 Task: In the  document Resiliencemeet.odt change page color to  'Olive Green'. Insert watermark  'Confidential ' Apply Font Style in watermark Nunito
Action: Mouse moved to (305, 396)
Screenshot: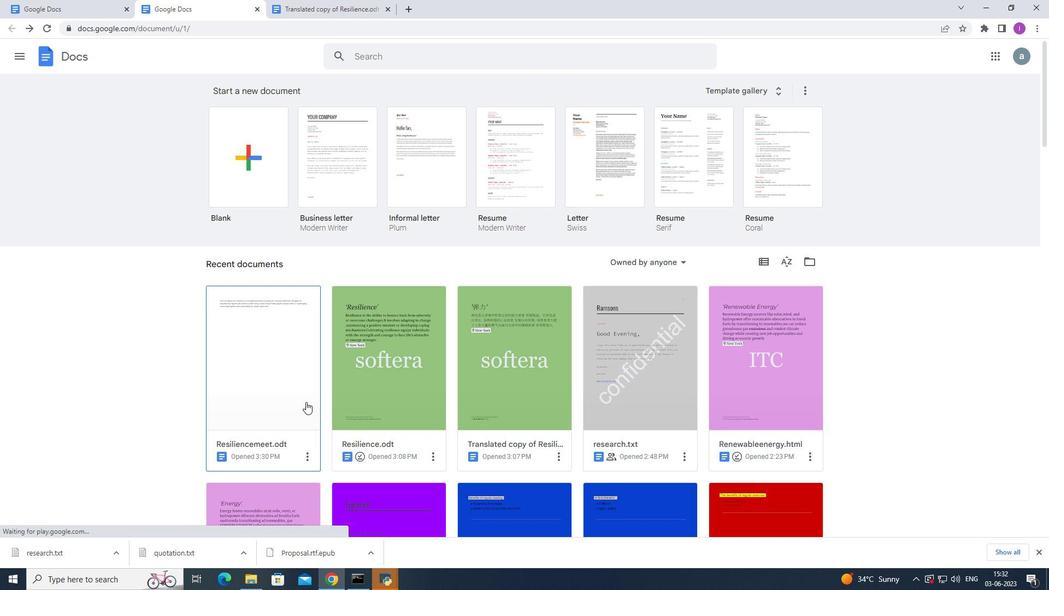 
Action: Mouse pressed left at (305, 396)
Screenshot: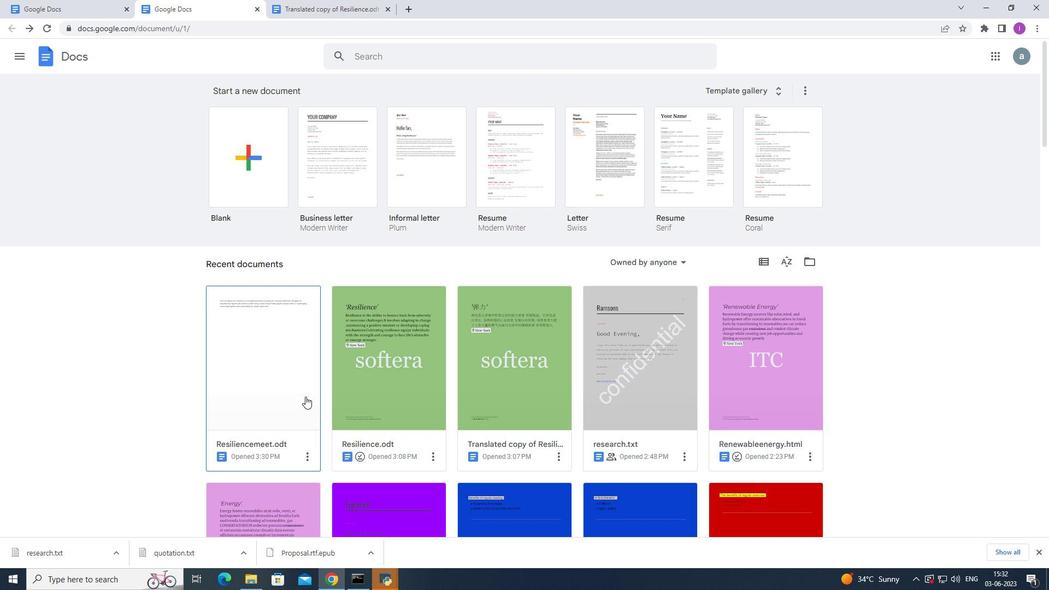
Action: Mouse moved to (267, 151)
Screenshot: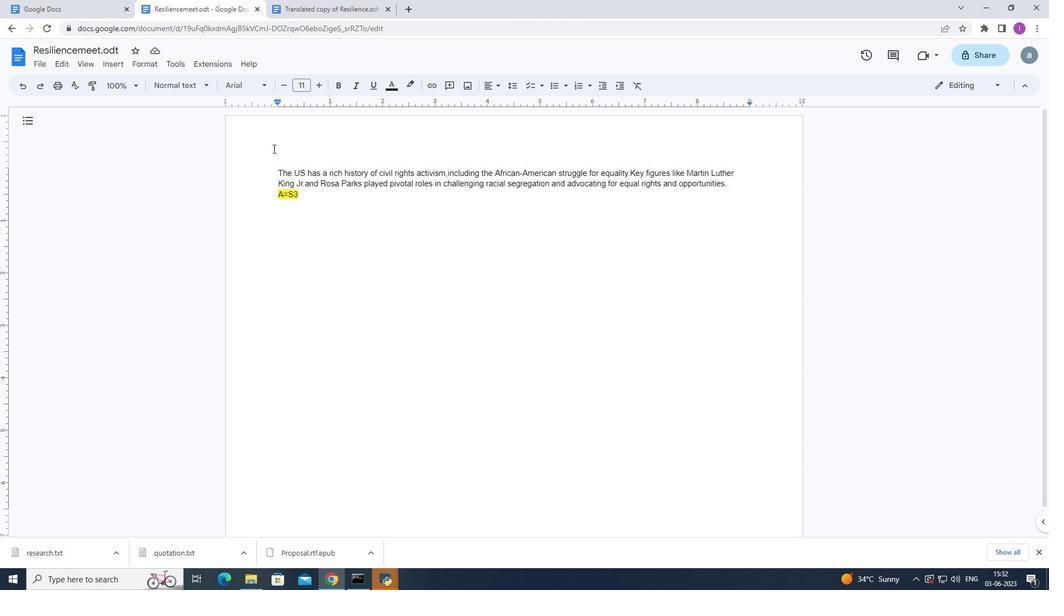 
Action: Mouse pressed left at (267, 151)
Screenshot: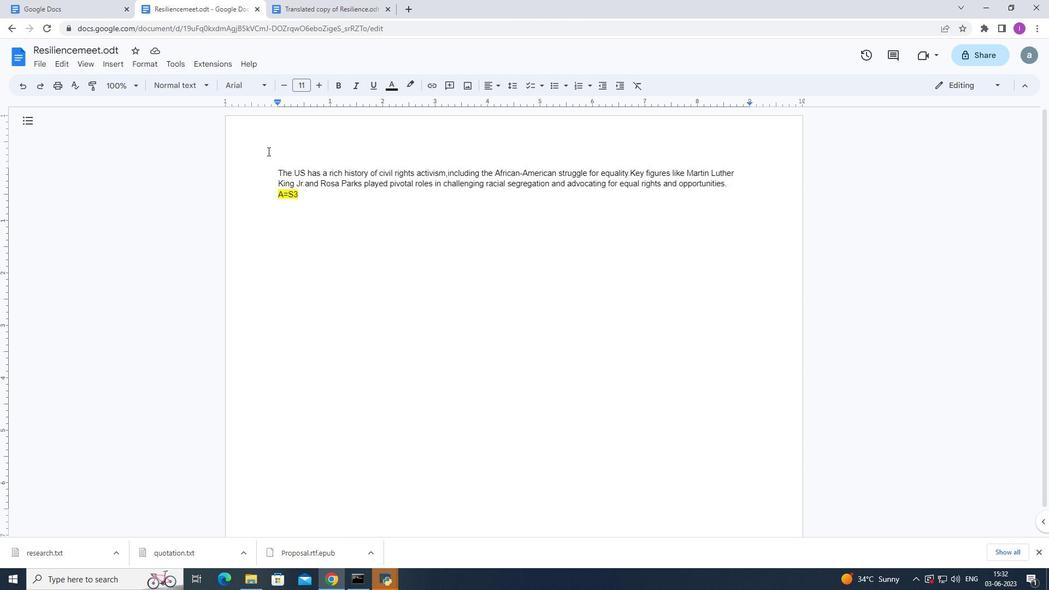 
Action: Mouse moved to (37, 60)
Screenshot: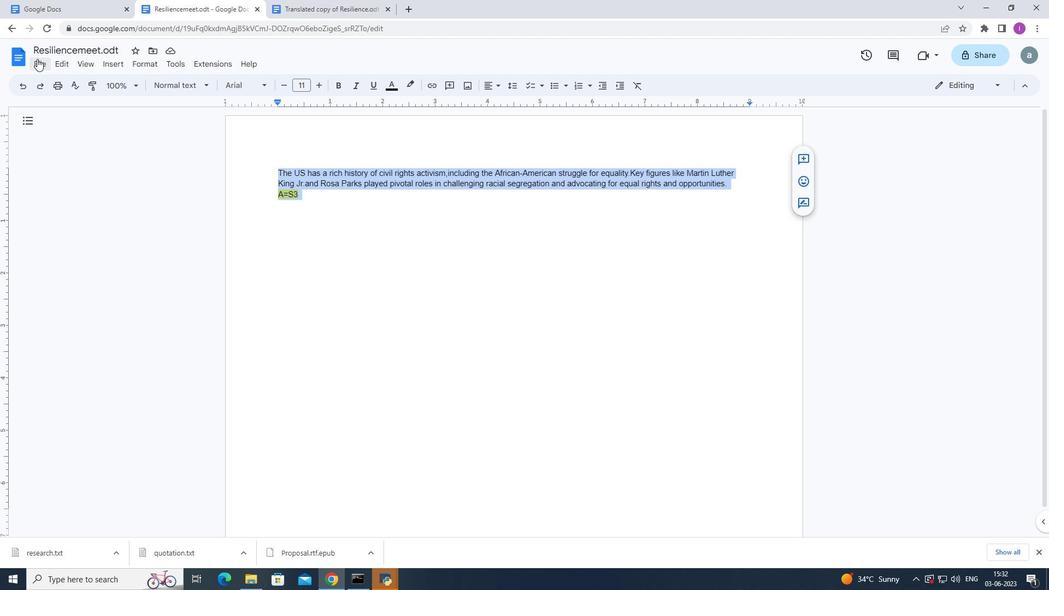 
Action: Mouse pressed left at (37, 60)
Screenshot: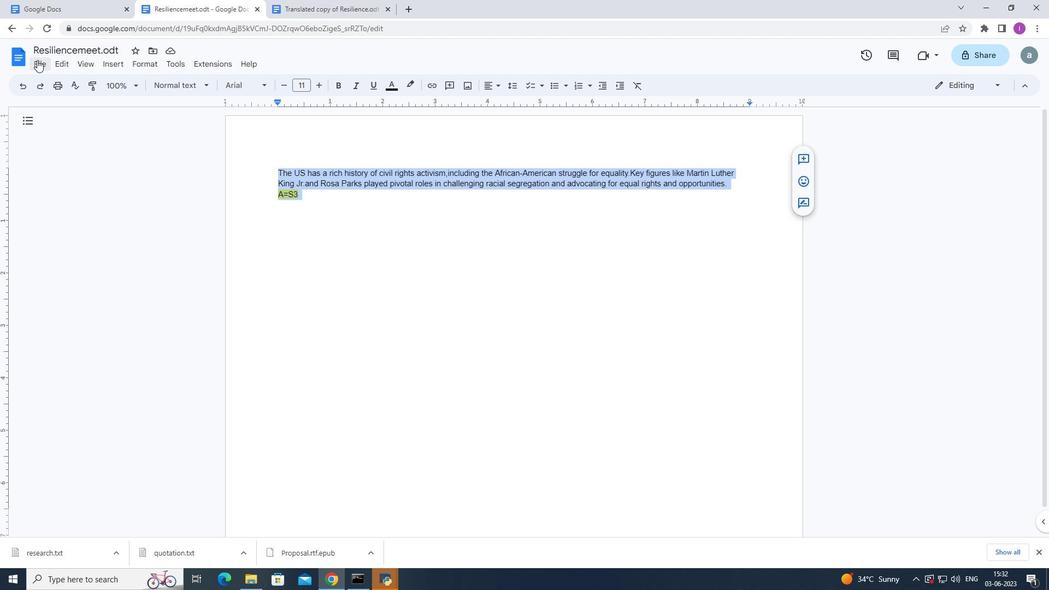 
Action: Mouse moved to (87, 365)
Screenshot: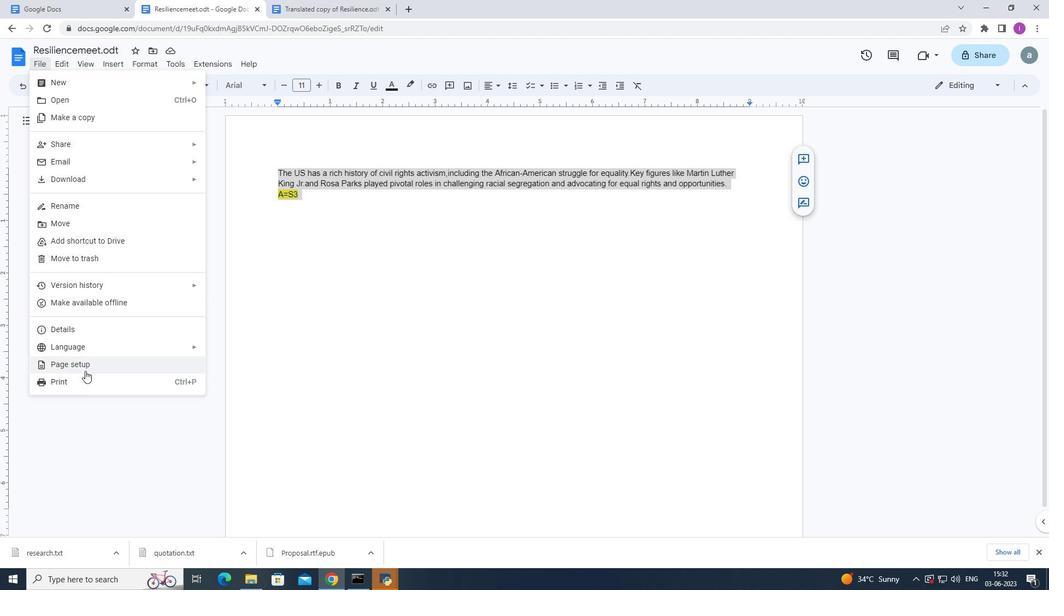 
Action: Mouse pressed left at (87, 365)
Screenshot: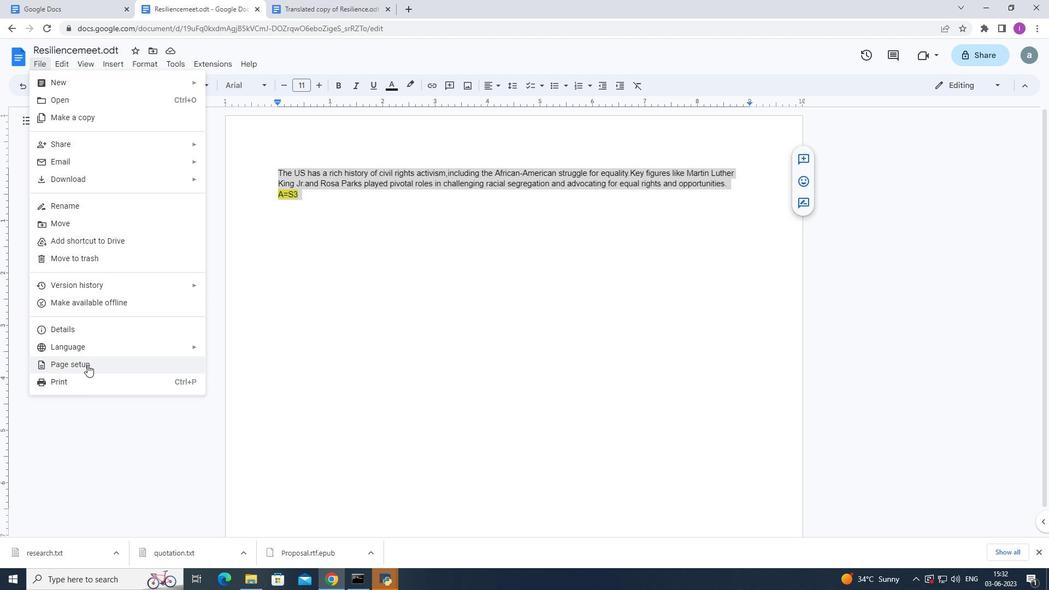 
Action: Mouse moved to (366, 384)
Screenshot: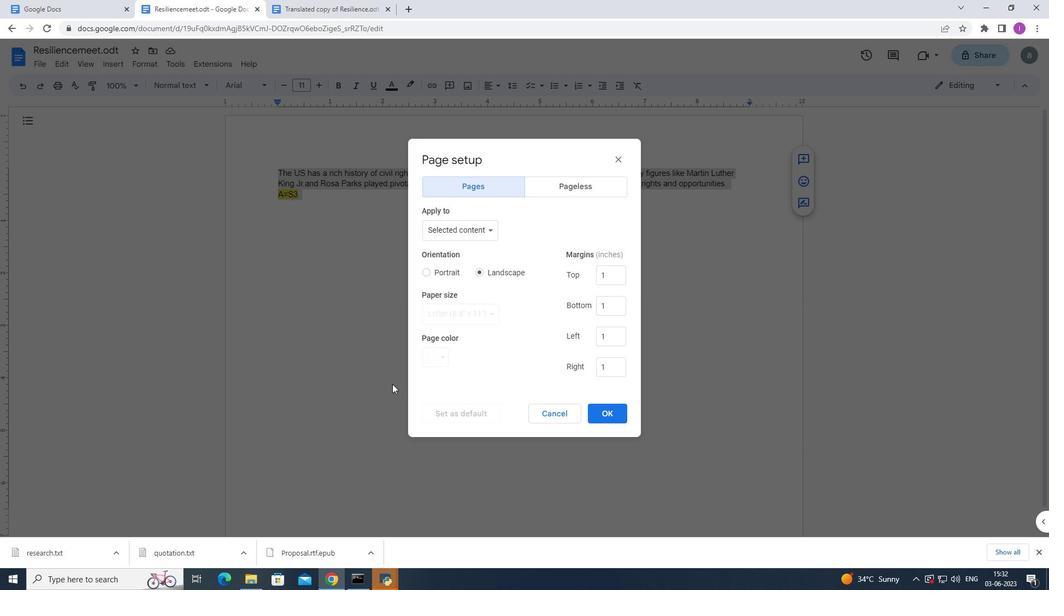 
Action: Mouse pressed left at (366, 384)
Screenshot: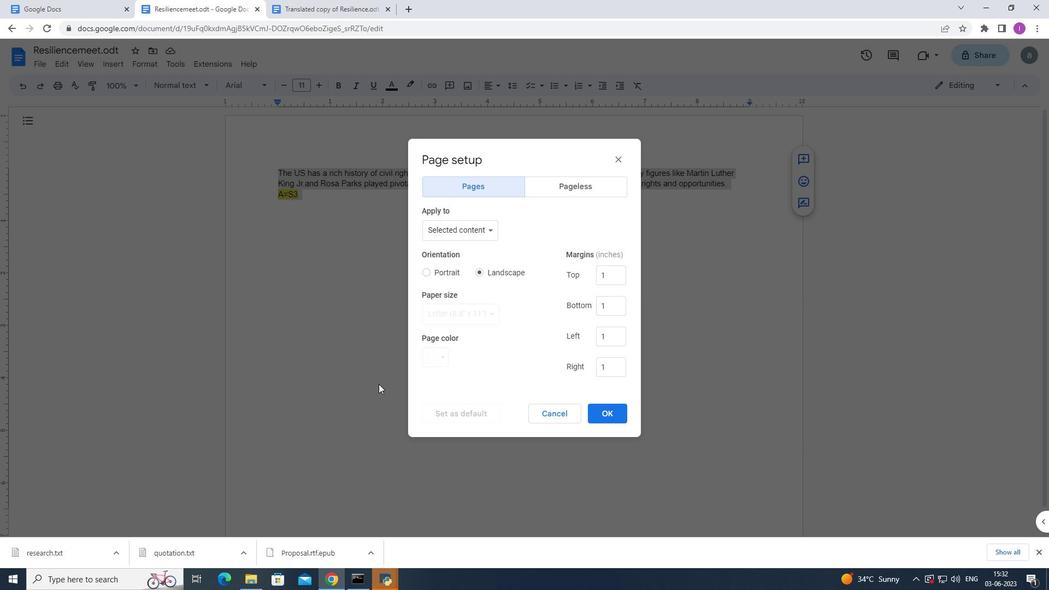 
Action: Mouse moved to (616, 159)
Screenshot: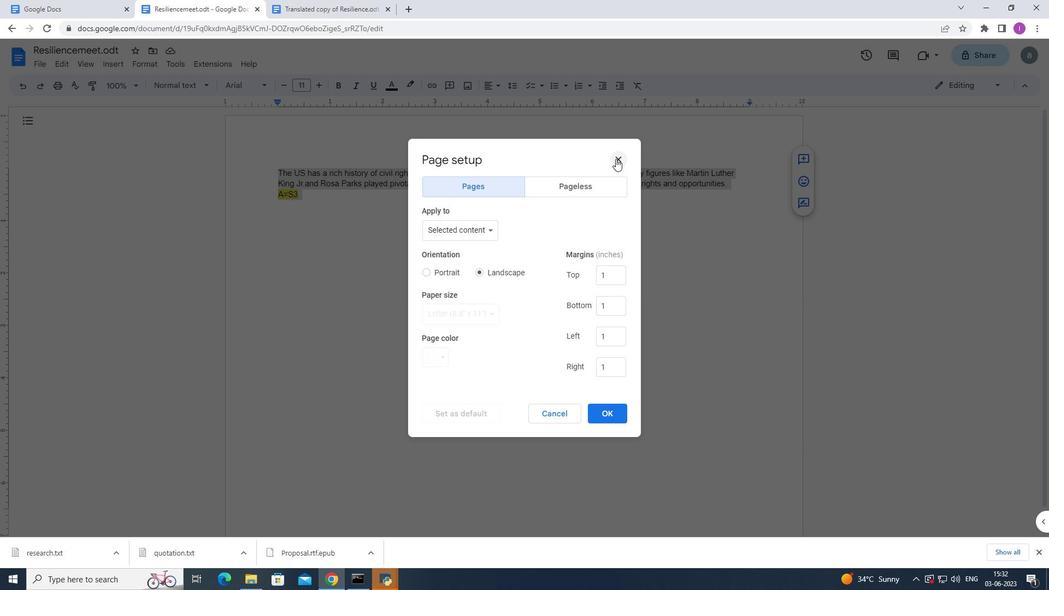 
Action: Mouse pressed left at (616, 159)
Screenshot: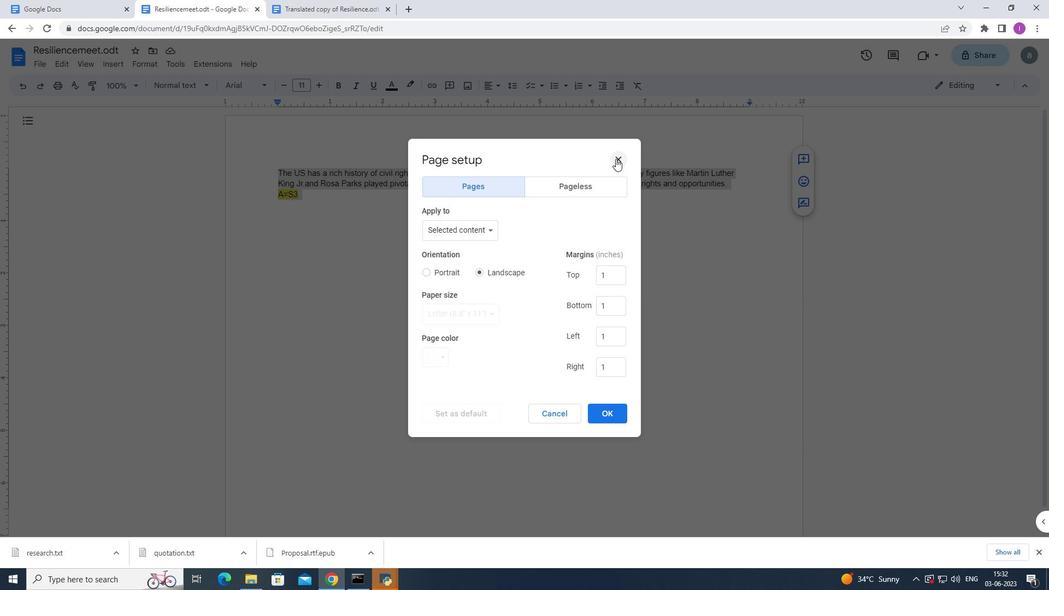 
Action: Mouse moved to (389, 277)
Screenshot: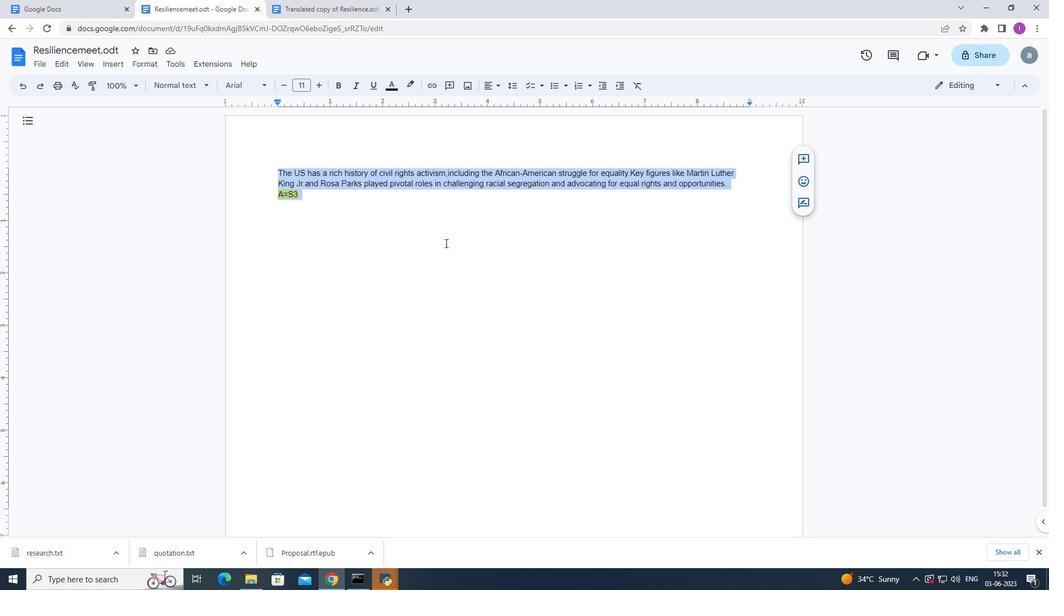 
Action: Mouse pressed left at (389, 277)
Screenshot: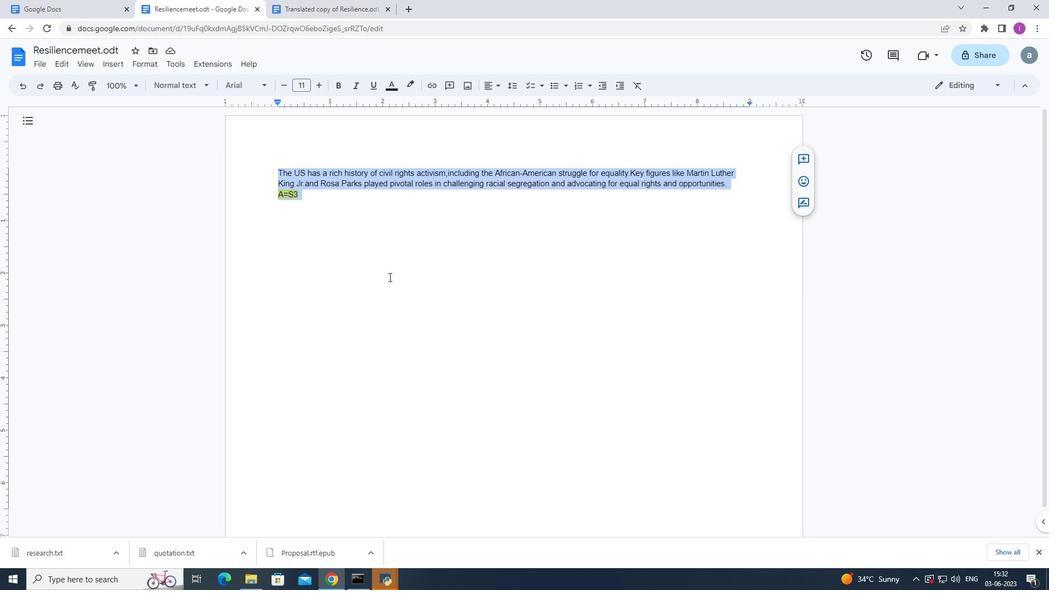 
Action: Mouse moved to (38, 63)
Screenshot: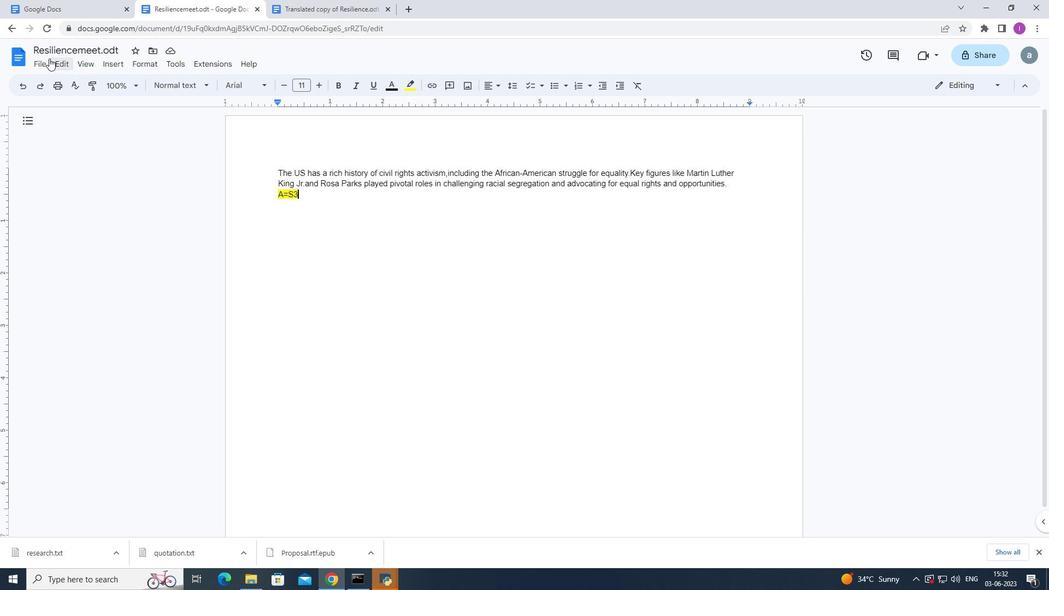 
Action: Mouse pressed left at (38, 63)
Screenshot: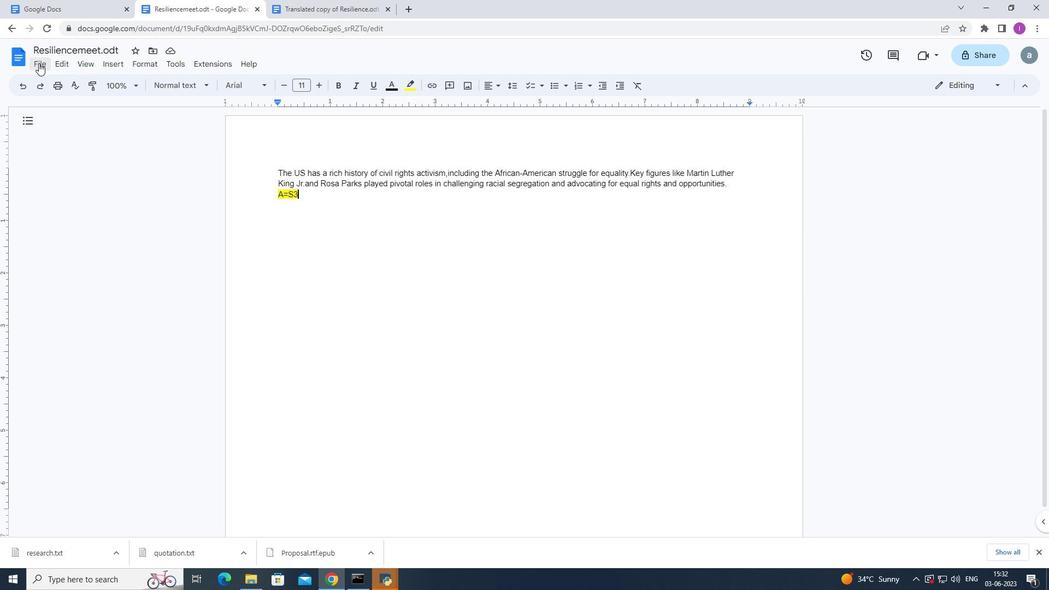 
Action: Mouse moved to (64, 366)
Screenshot: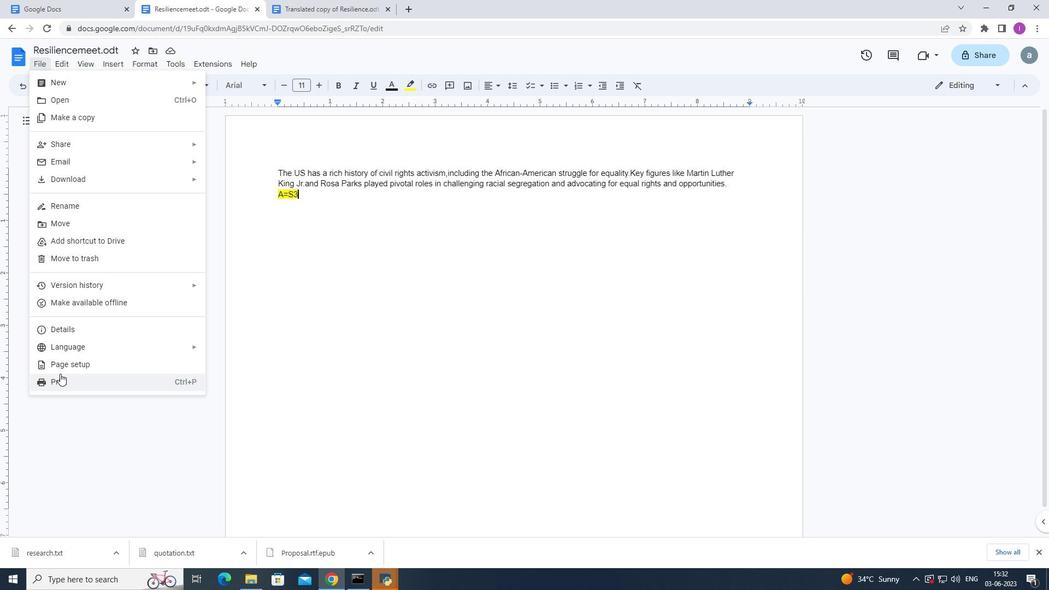 
Action: Mouse pressed left at (64, 366)
Screenshot: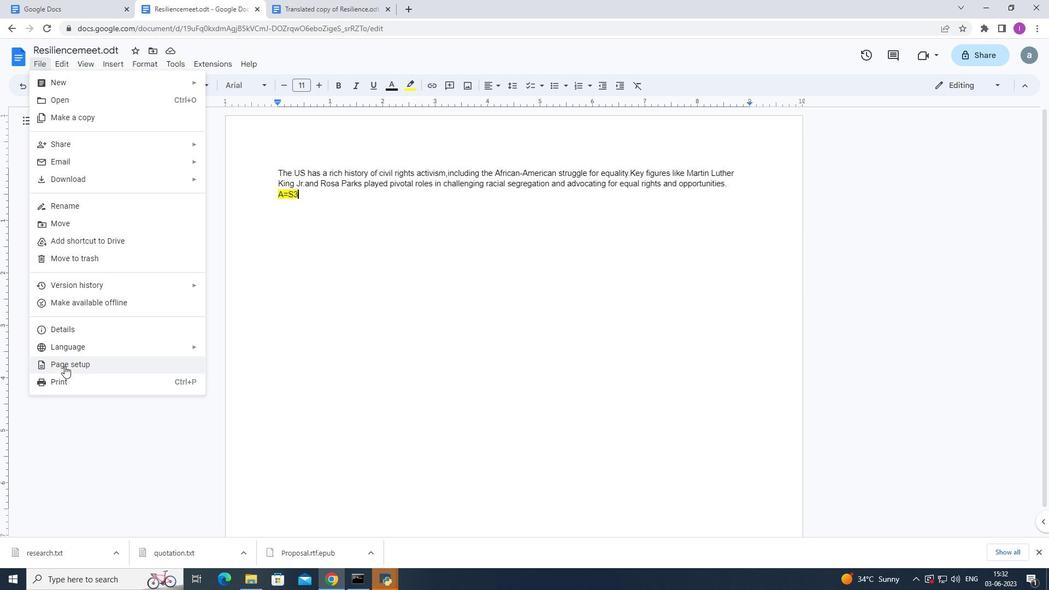 
Action: Mouse moved to (448, 356)
Screenshot: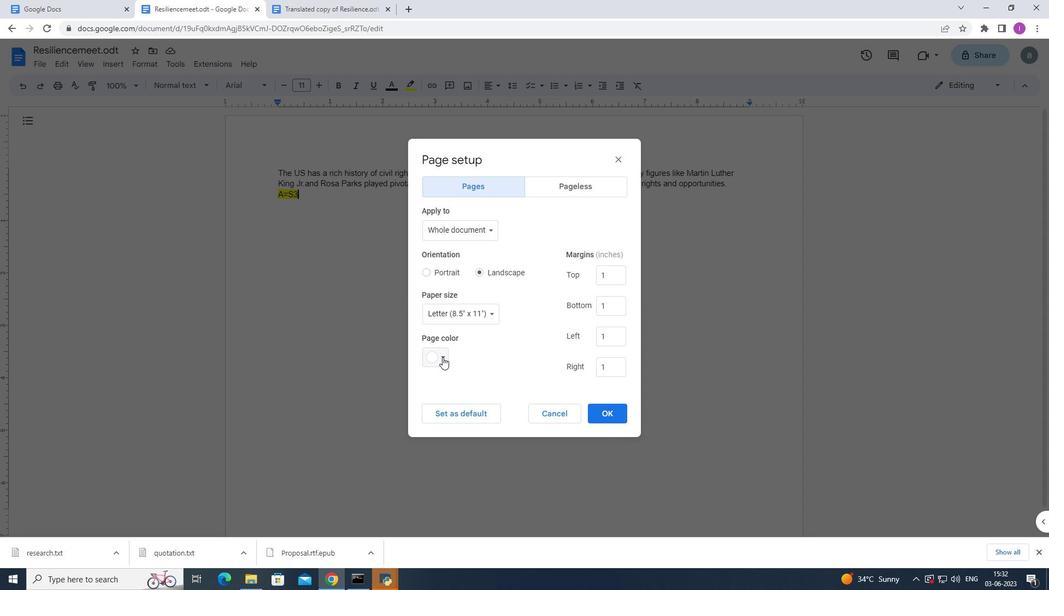 
Action: Mouse pressed left at (448, 356)
Screenshot: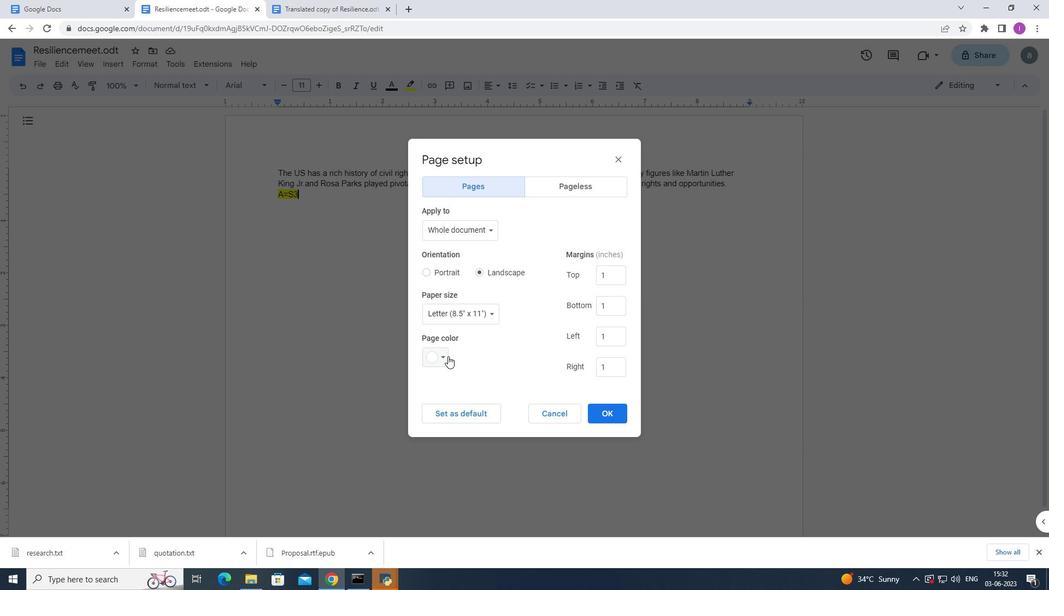 
Action: Mouse moved to (433, 488)
Screenshot: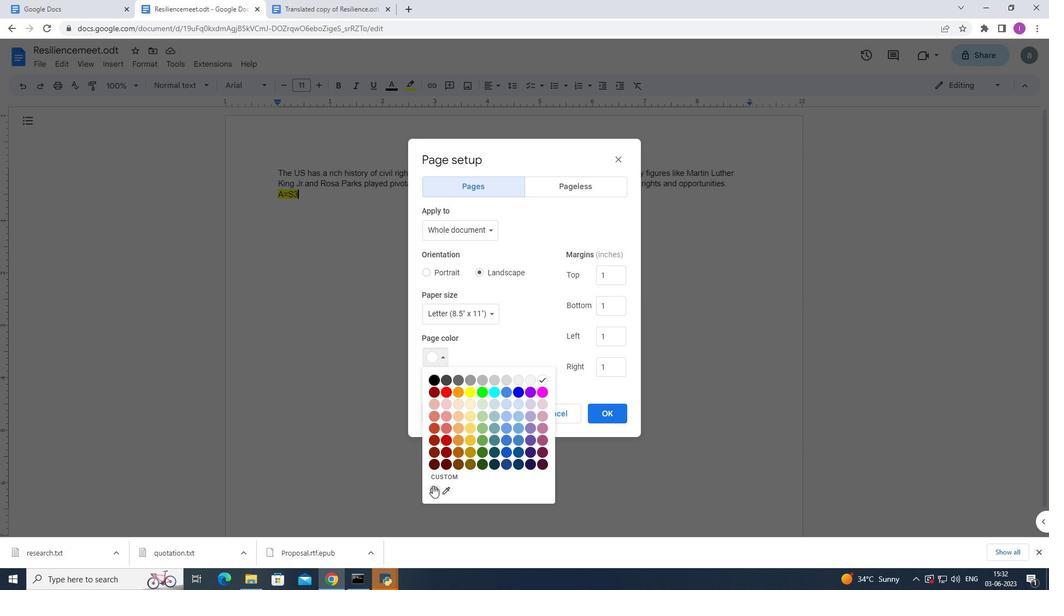 
Action: Mouse pressed left at (433, 488)
Screenshot: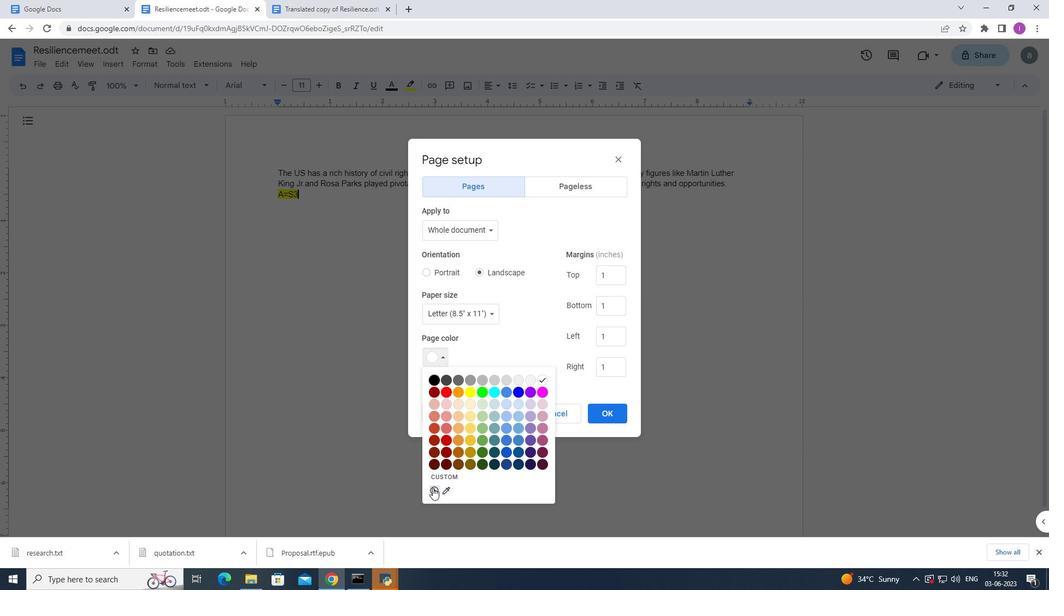 
Action: Mouse moved to (533, 297)
Screenshot: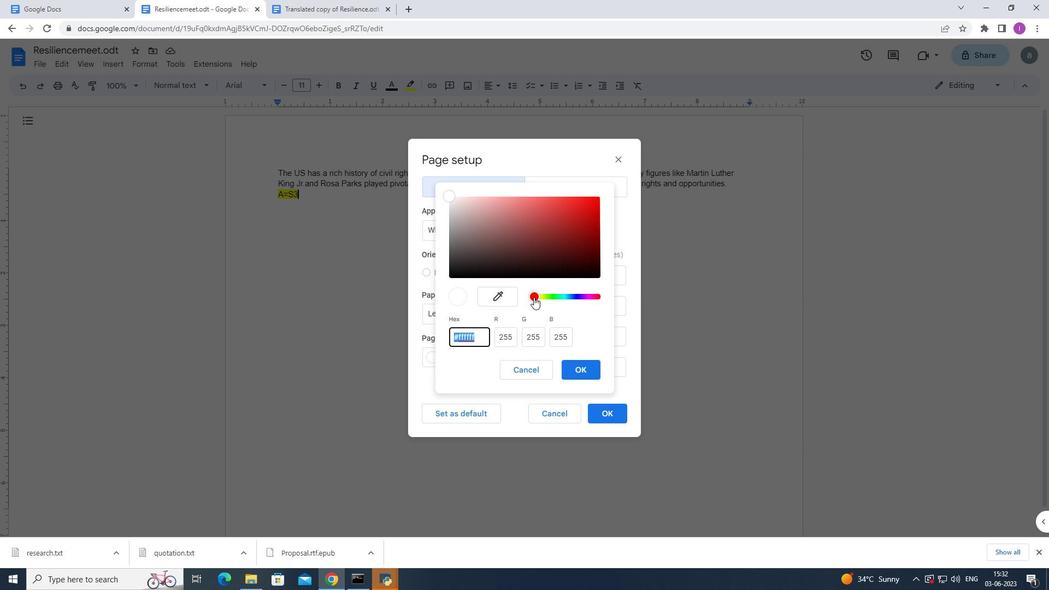 
Action: Mouse pressed left at (533, 297)
Screenshot: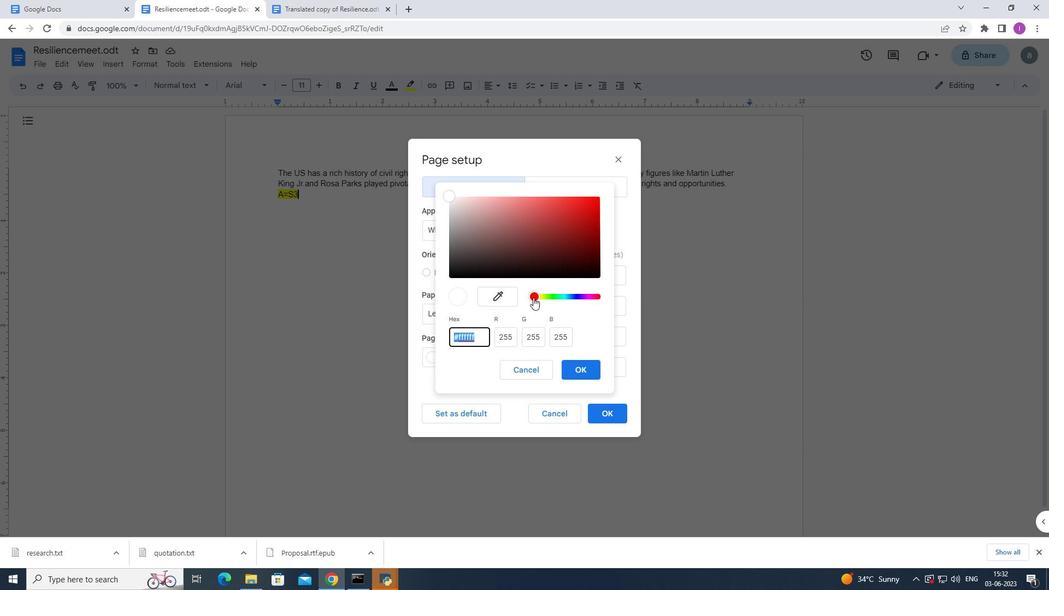 
Action: Mouse moved to (492, 206)
Screenshot: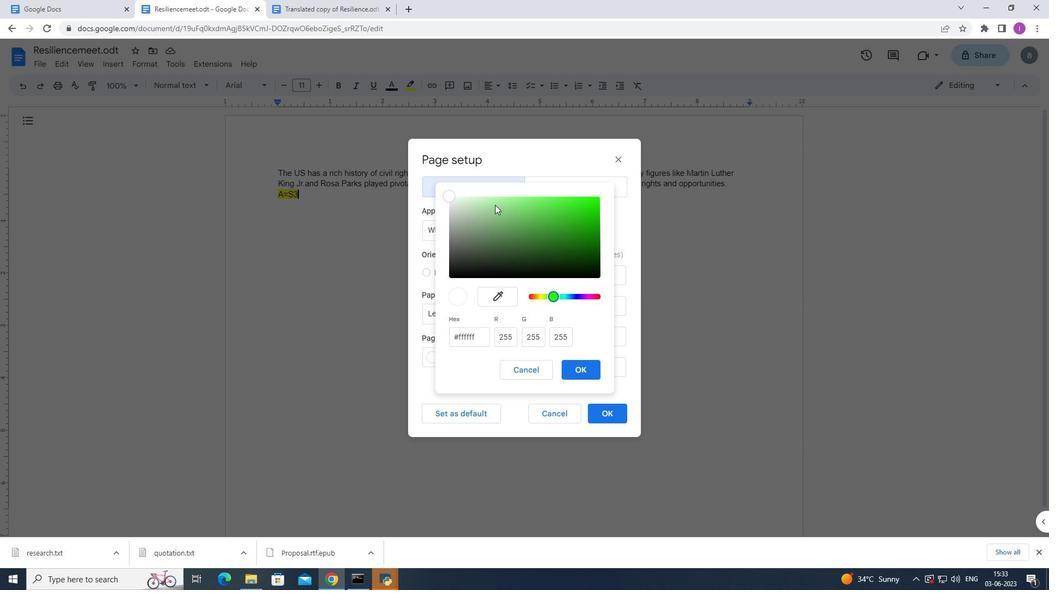 
Action: Mouse pressed left at (492, 206)
Screenshot: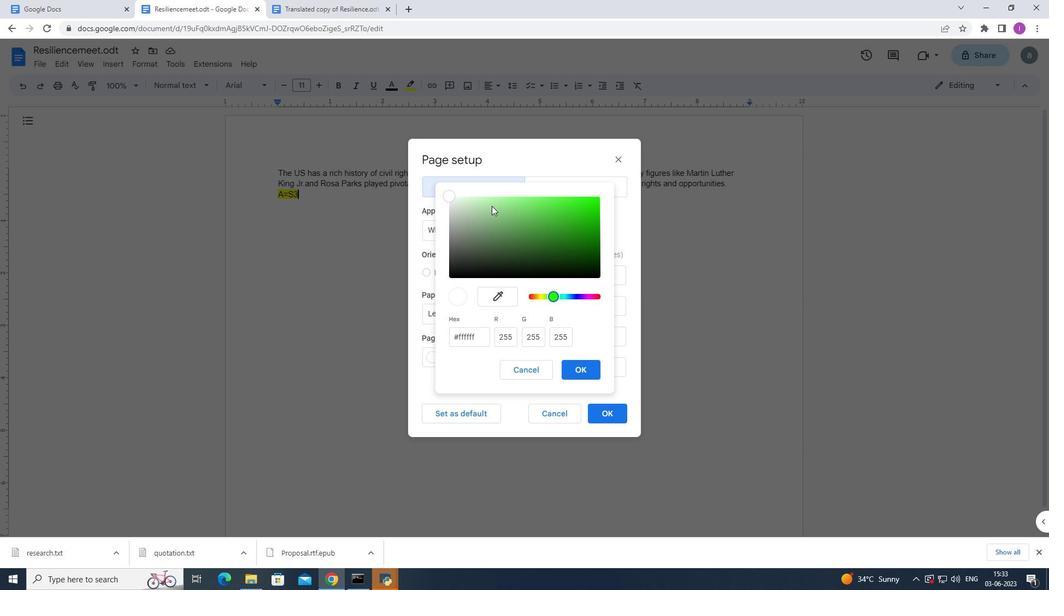 
Action: Mouse moved to (472, 205)
Screenshot: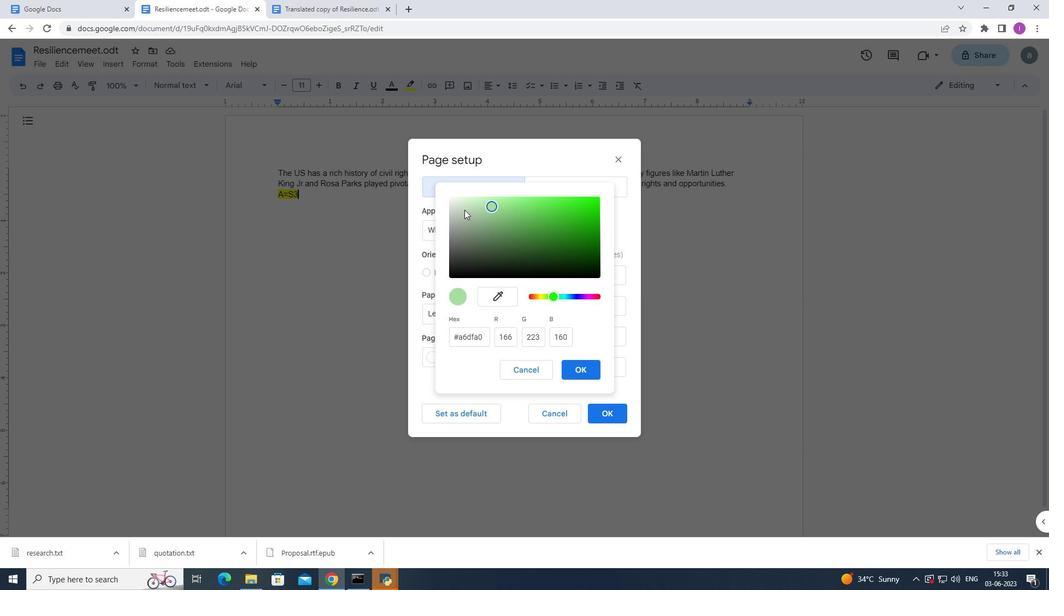 
Action: Mouse pressed left at (472, 205)
Screenshot: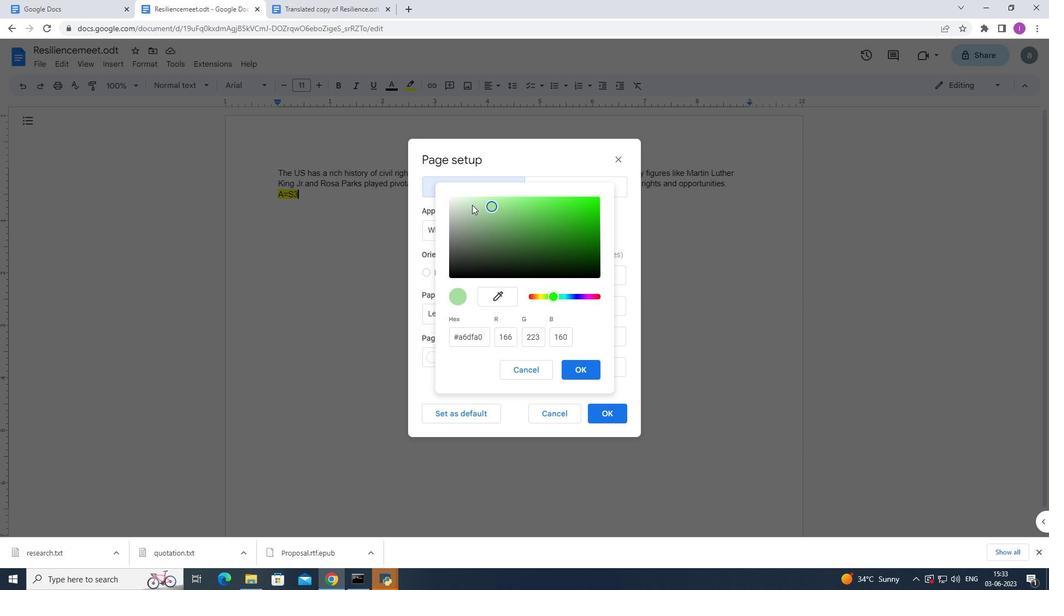 
Action: Mouse moved to (478, 231)
Screenshot: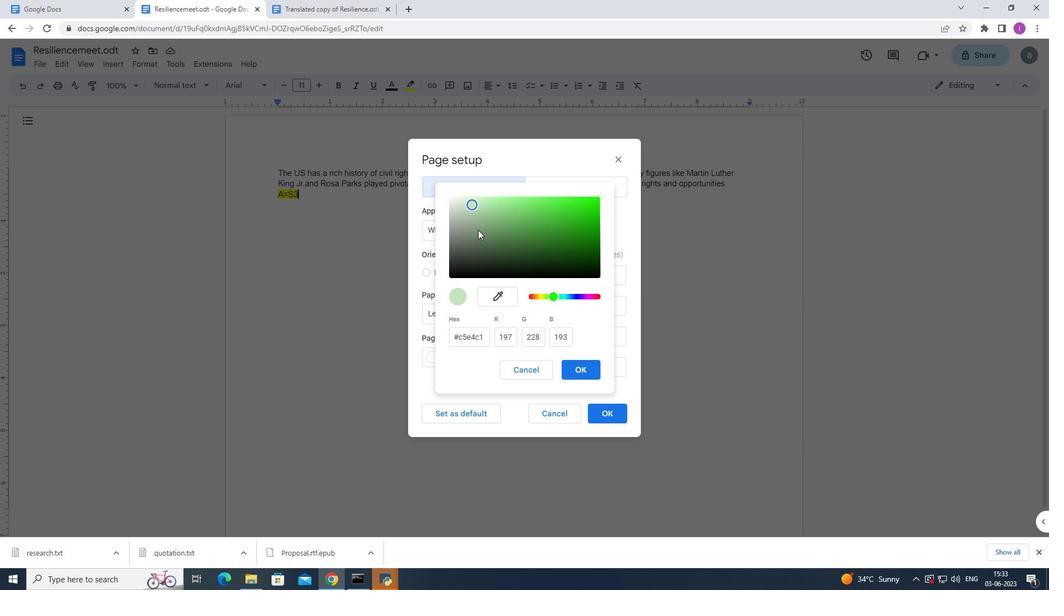 
Action: Mouse pressed left at (478, 231)
Screenshot: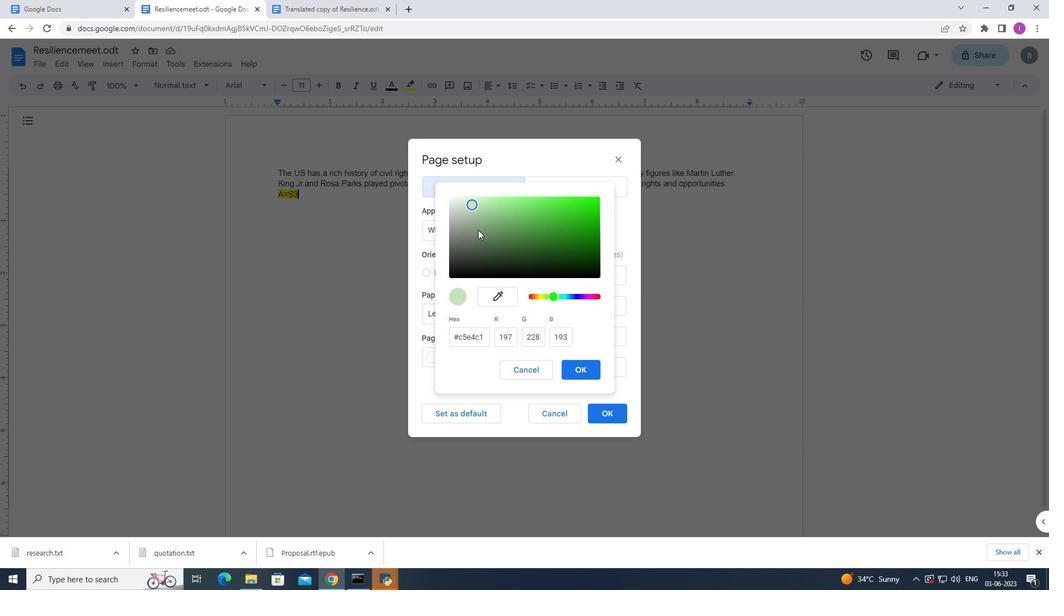 
Action: Mouse moved to (487, 248)
Screenshot: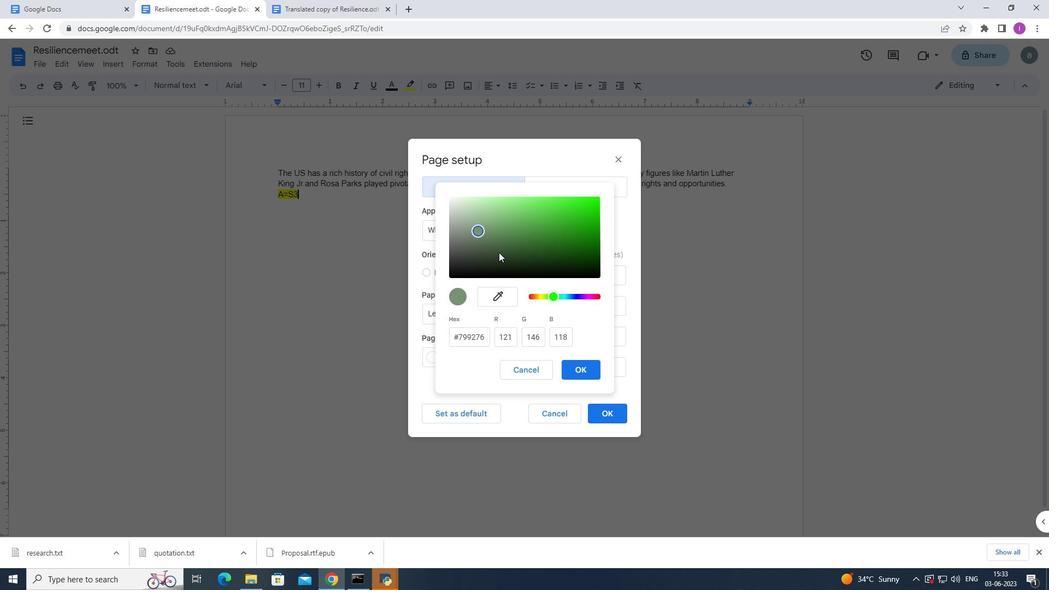 
Action: Mouse pressed left at (487, 248)
Screenshot: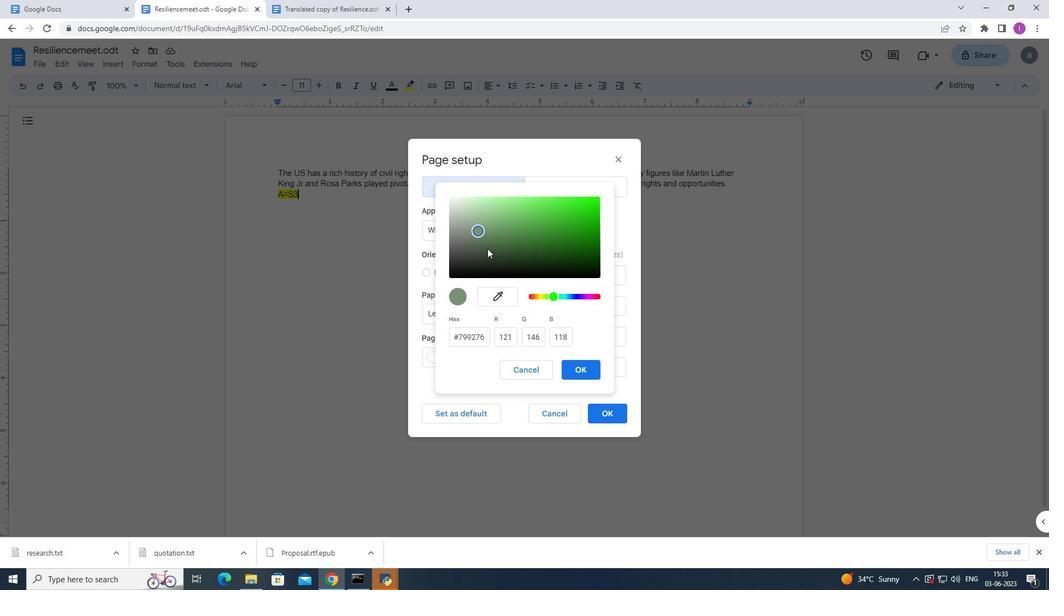 
Action: Mouse moved to (588, 372)
Screenshot: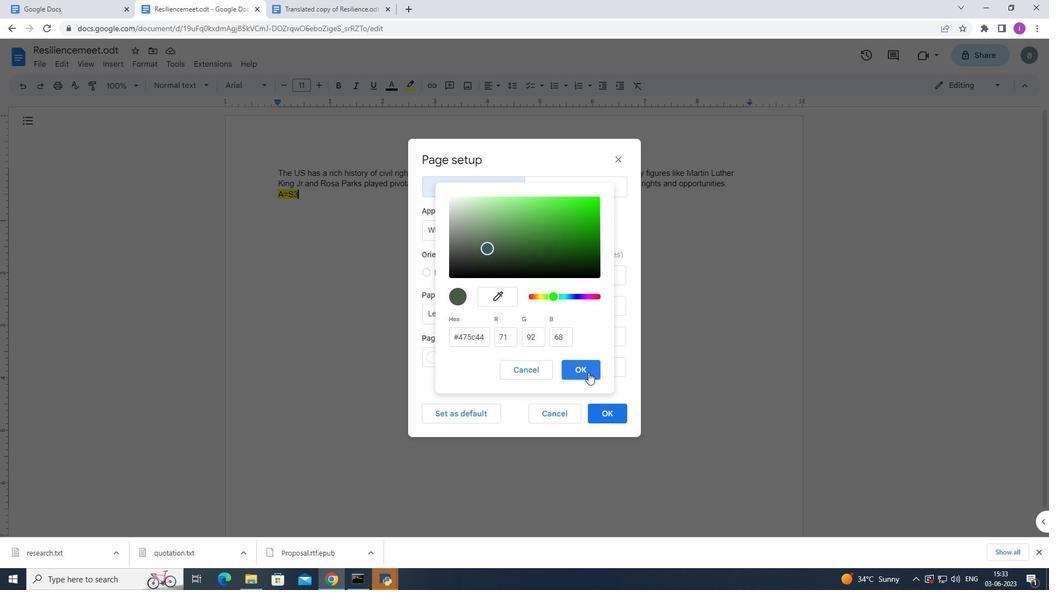 
Action: Mouse pressed left at (588, 372)
Screenshot: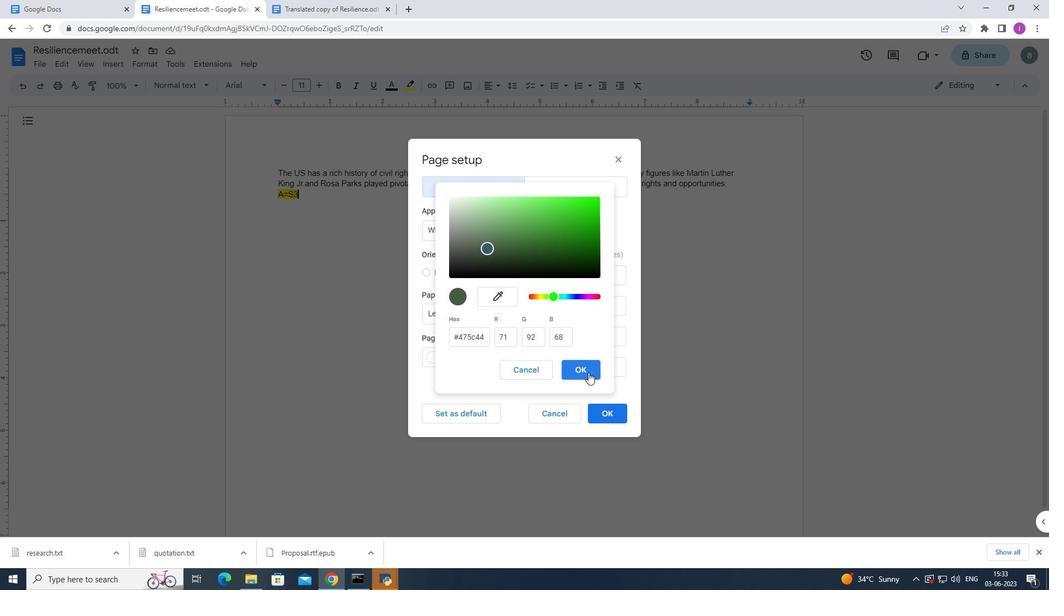 
Action: Mouse moved to (606, 417)
Screenshot: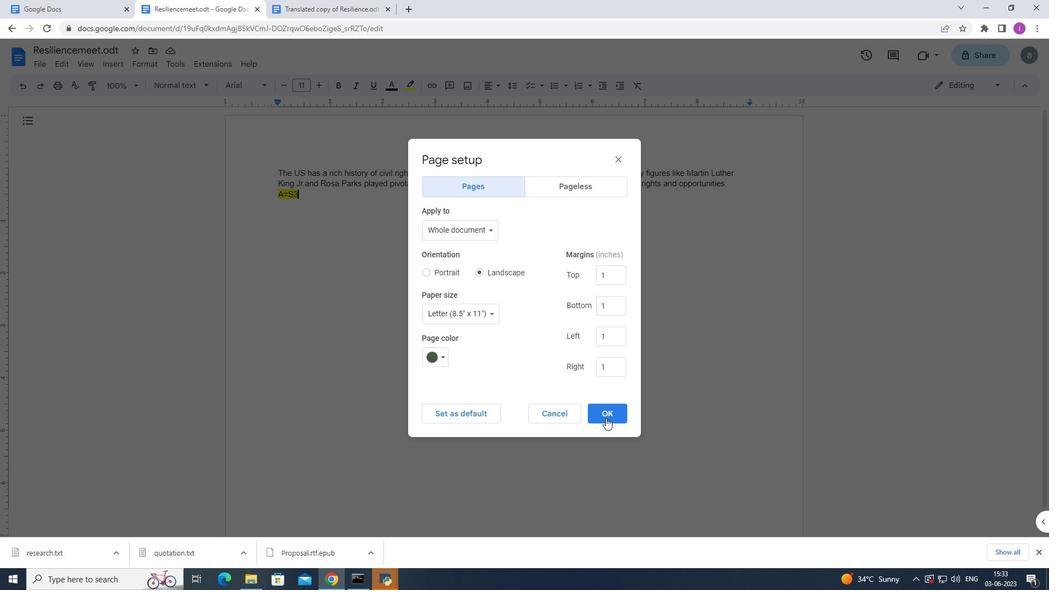 
Action: Mouse pressed left at (606, 417)
Screenshot: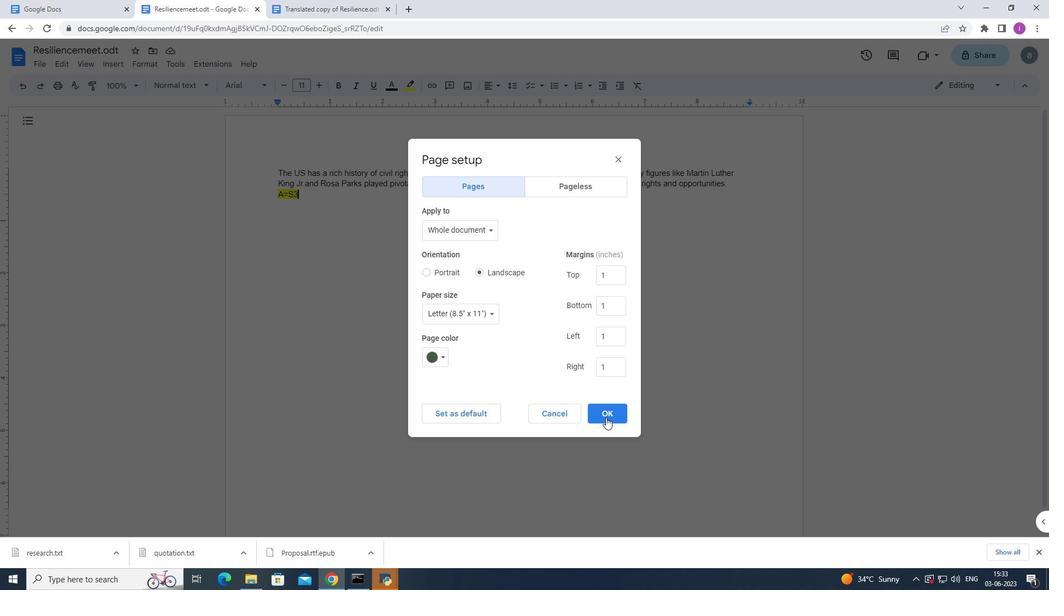 
Action: Mouse moved to (109, 65)
Screenshot: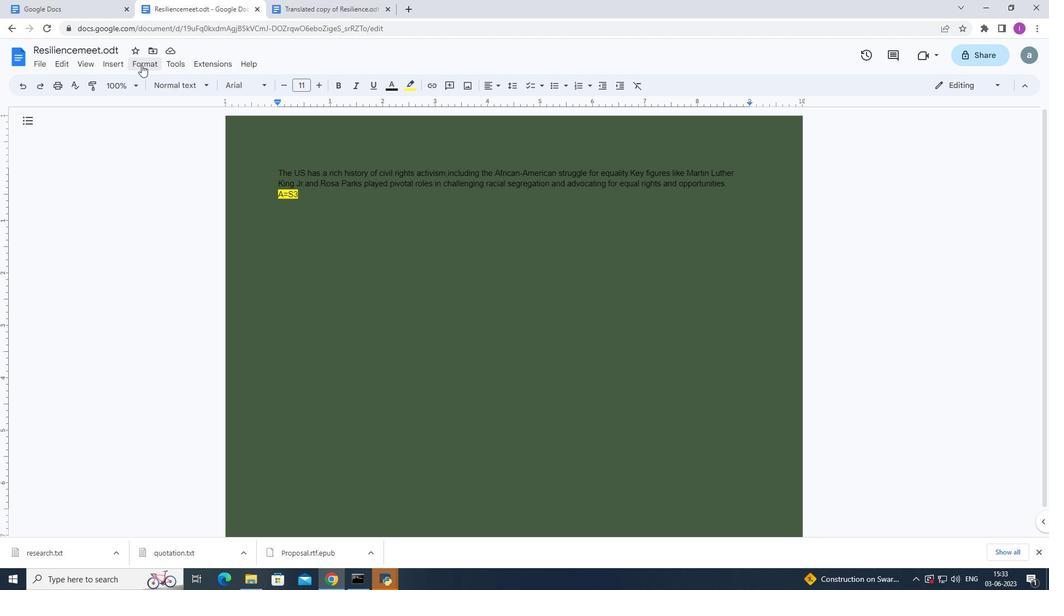 
Action: Mouse pressed left at (109, 65)
Screenshot: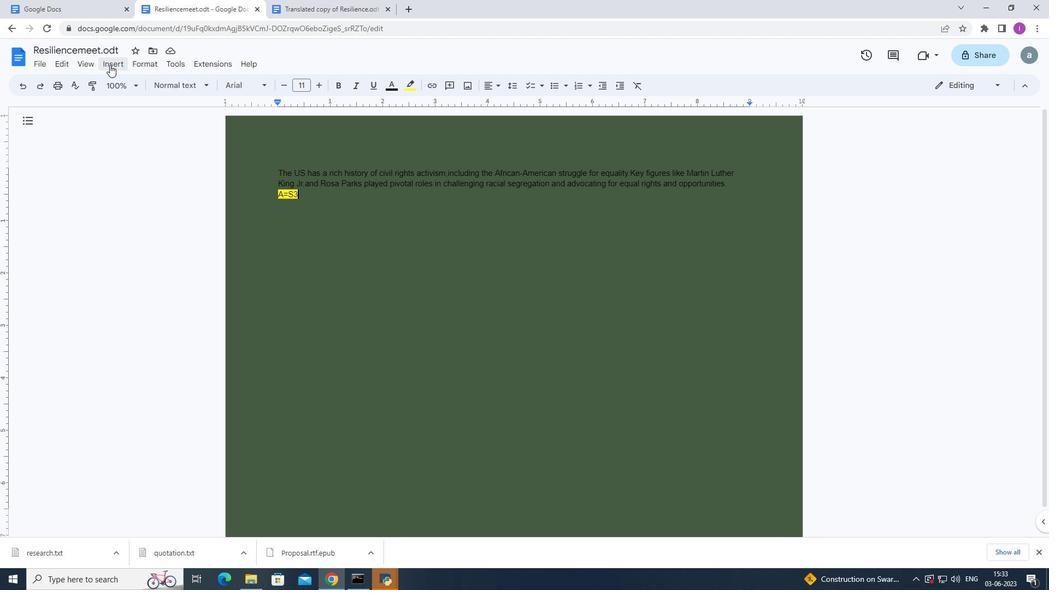
Action: Mouse moved to (149, 320)
Screenshot: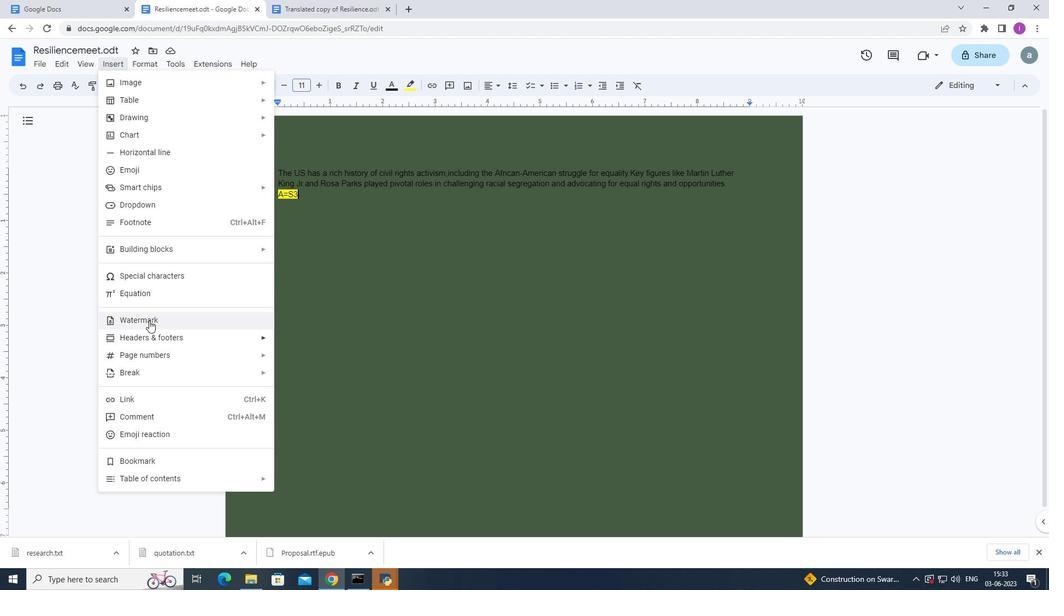
Action: Mouse pressed left at (149, 320)
Screenshot: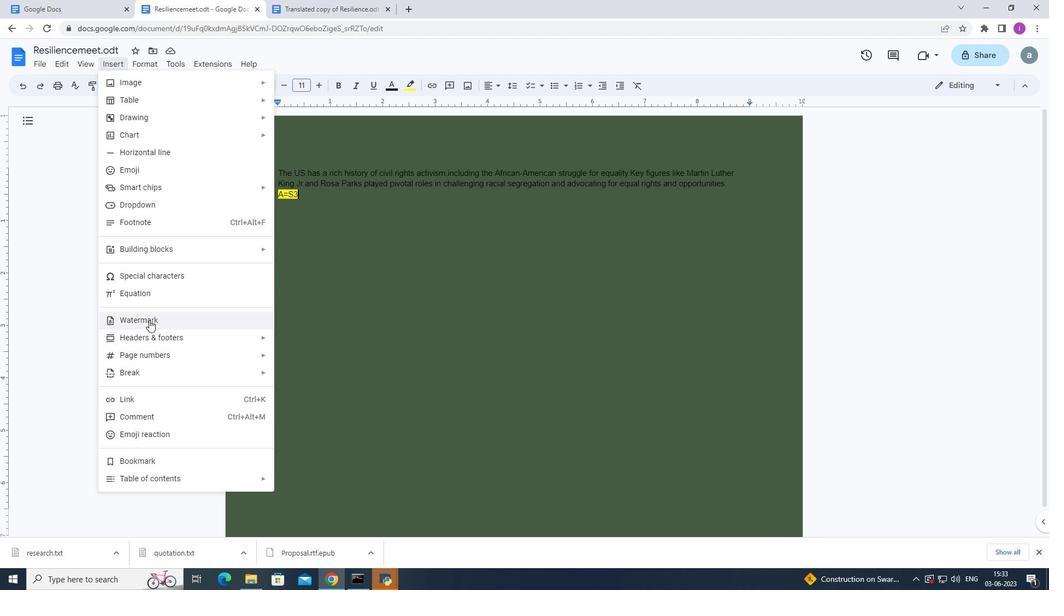 
Action: Mouse moved to (1000, 125)
Screenshot: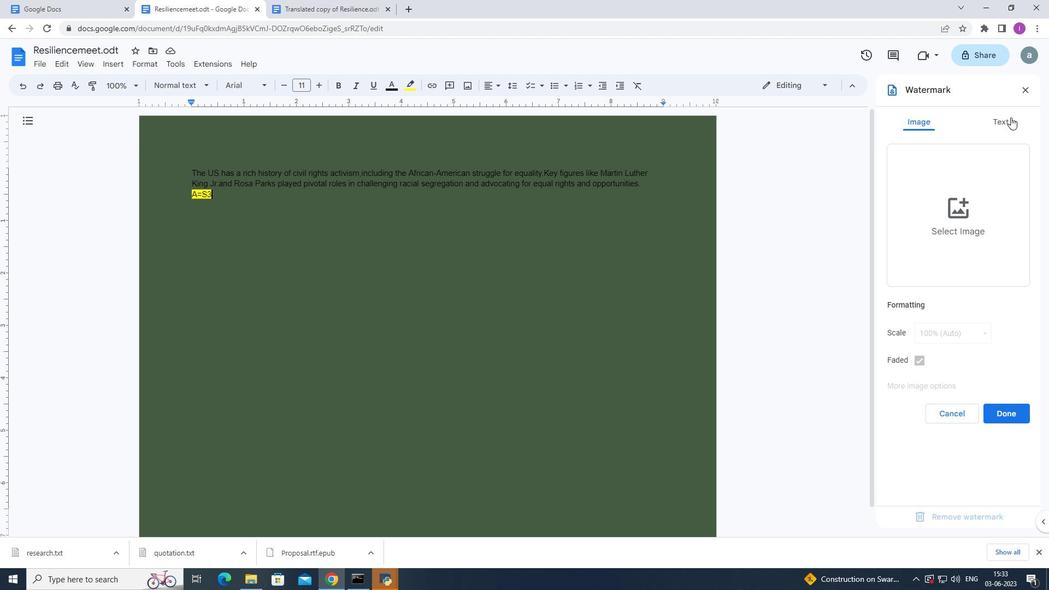 
Action: Mouse pressed left at (1000, 125)
Screenshot: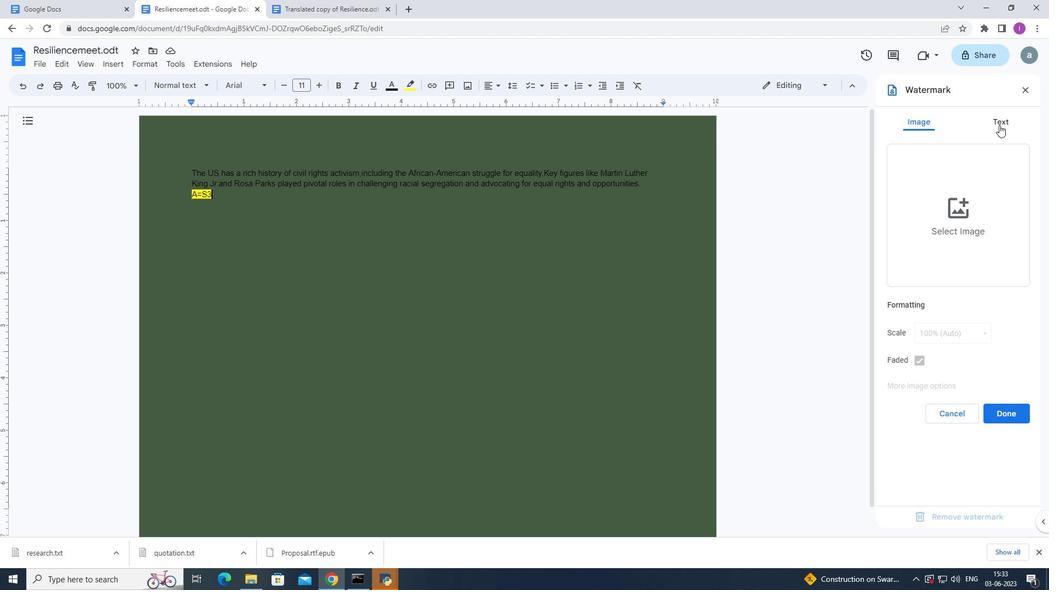 
Action: Mouse moved to (975, 152)
Screenshot: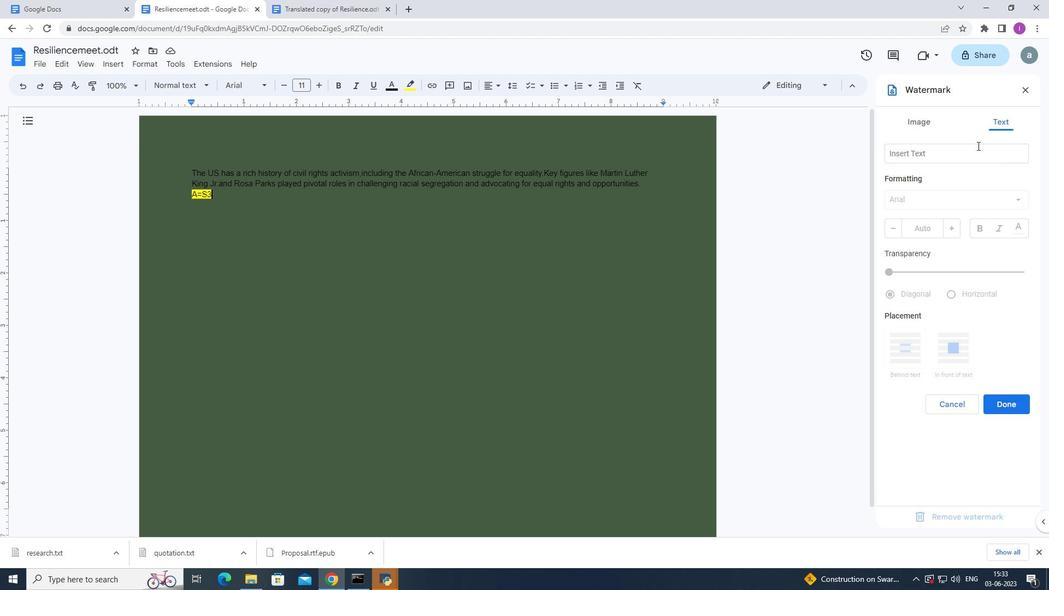 
Action: Mouse pressed left at (975, 152)
Screenshot: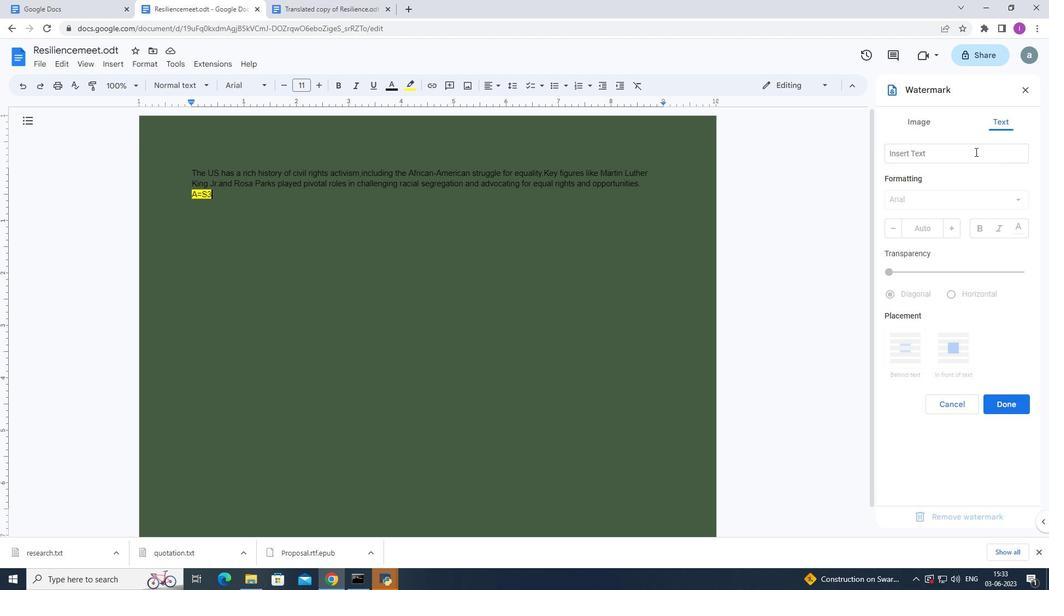 
Action: Mouse moved to (1049, 220)
Screenshot: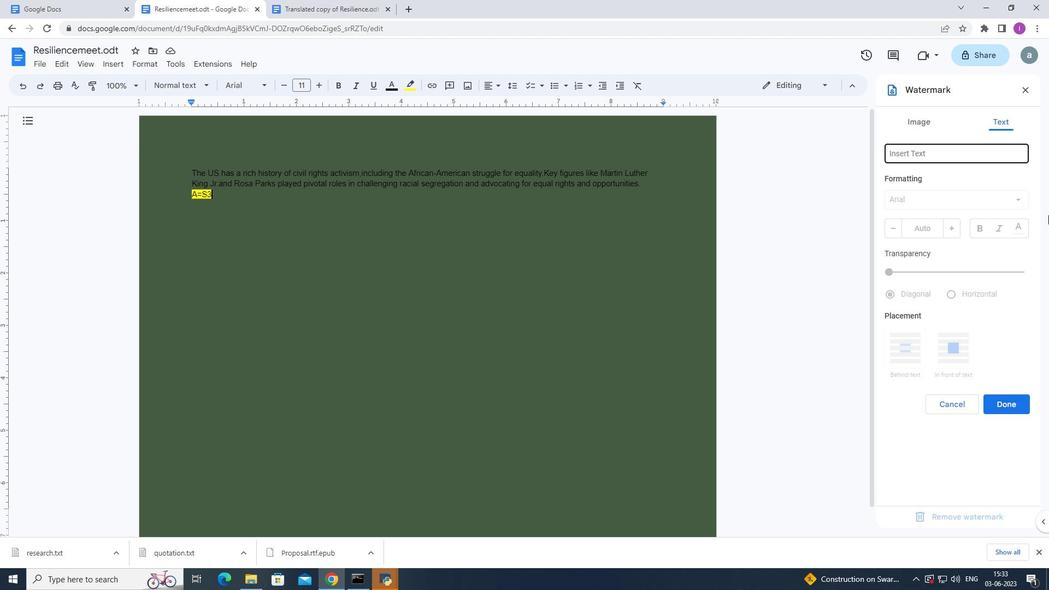 
Action: Key pressed co
Screenshot: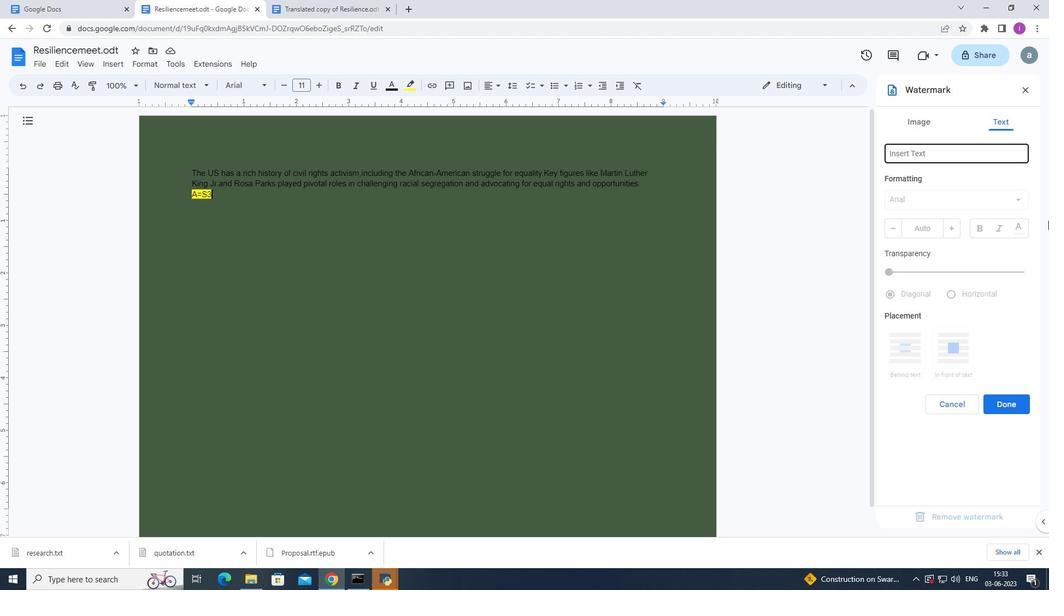 
Action: Mouse moved to (1049, 293)
Screenshot: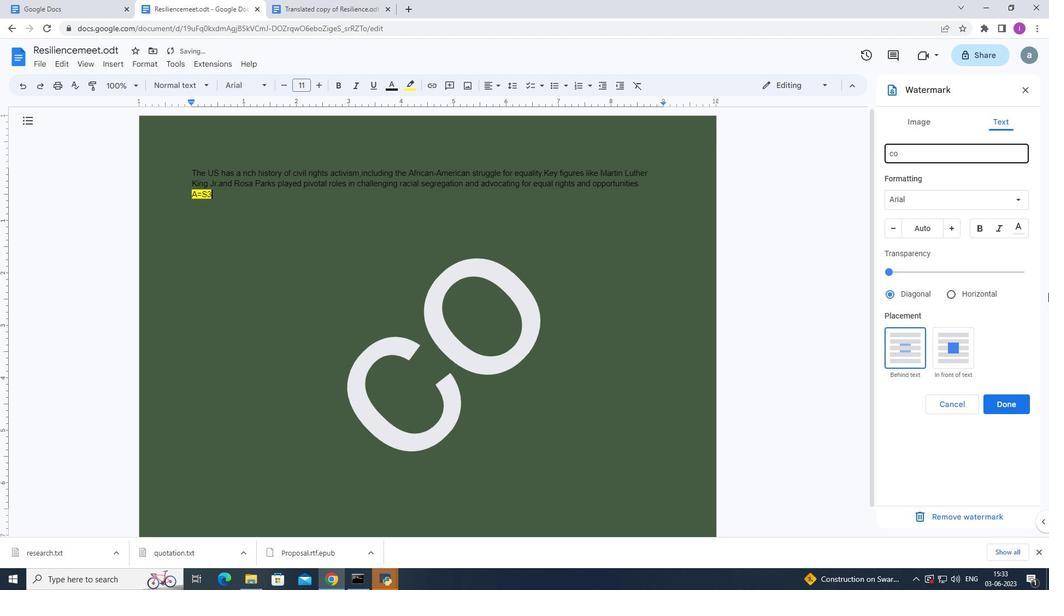 
Action: Key pressed <Key.backspace><Key.backspace><Key.shift><Key.shift><Key.shift><Key.shift><Key.shift><Key.shift><Key.shift><Key.shift><Key.shift><Key.shift><Key.shift><Key.shift><Key.shift><Key.shift>Confidential
Screenshot: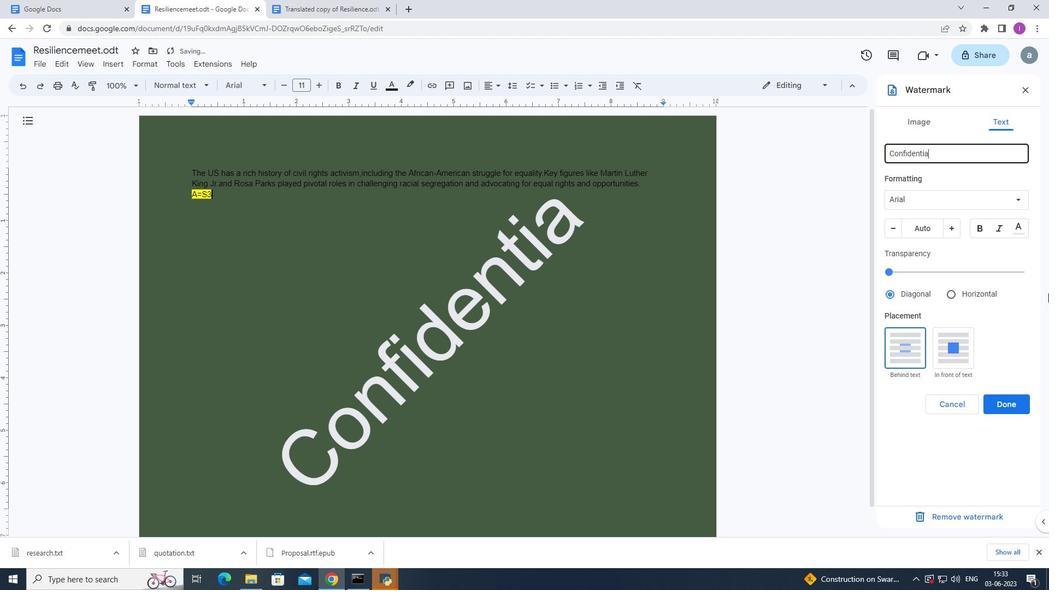 
Action: Mouse moved to (1014, 200)
Screenshot: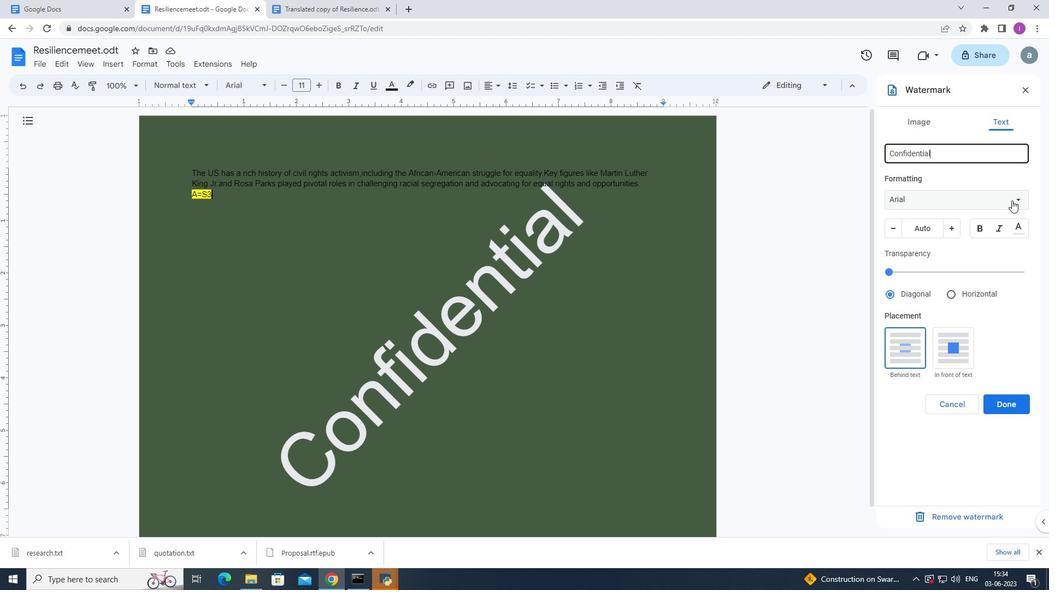 
Action: Mouse pressed left at (1014, 200)
Screenshot: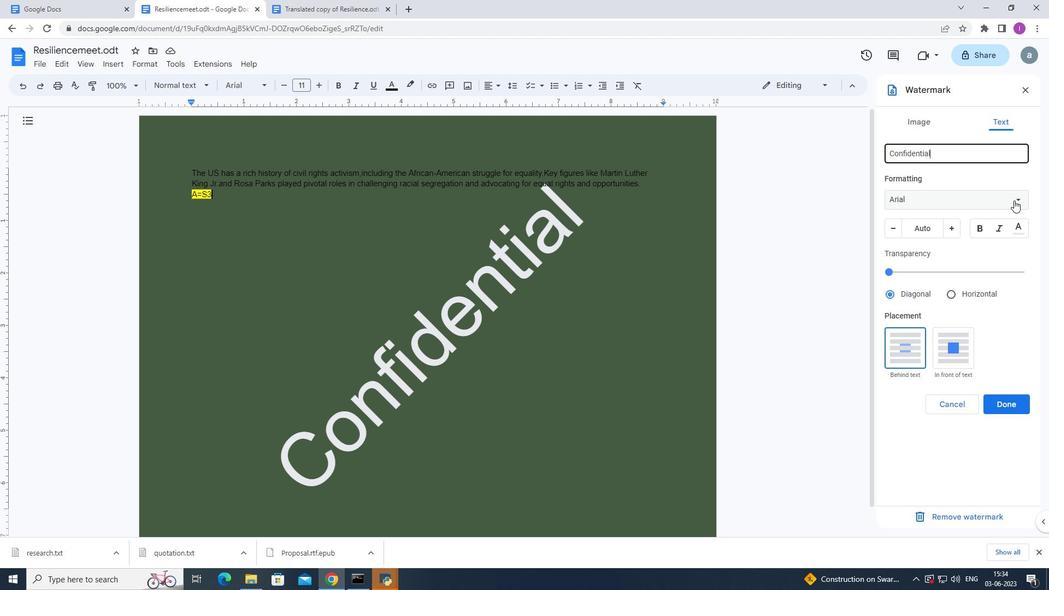 
Action: Mouse moved to (923, 397)
Screenshot: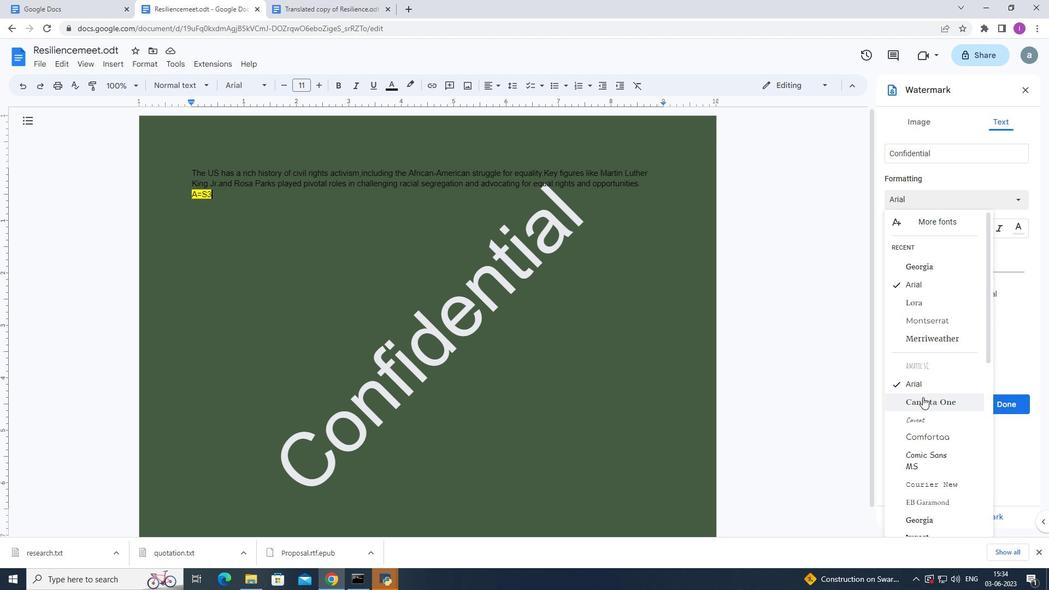 
Action: Mouse scrolled (923, 396) with delta (0, 0)
Screenshot: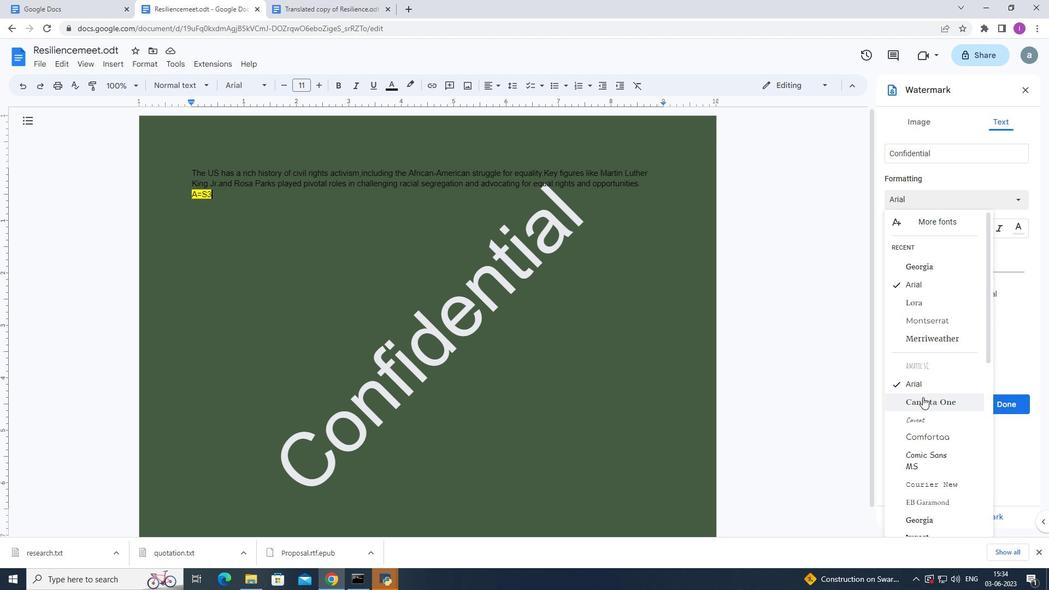 
Action: Mouse scrolled (923, 396) with delta (0, 0)
Screenshot: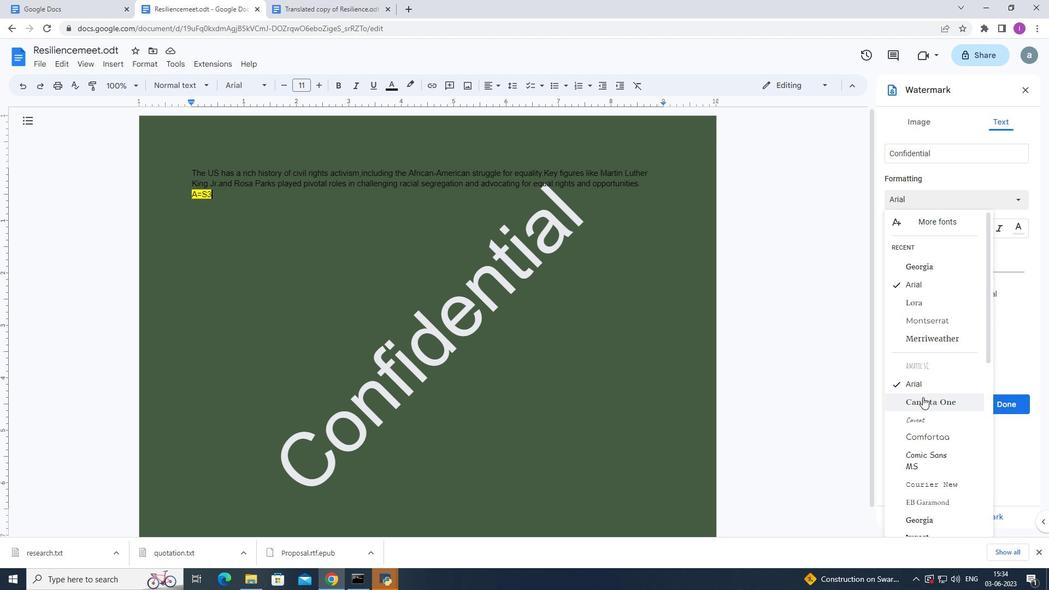 
Action: Mouse moved to (925, 396)
Screenshot: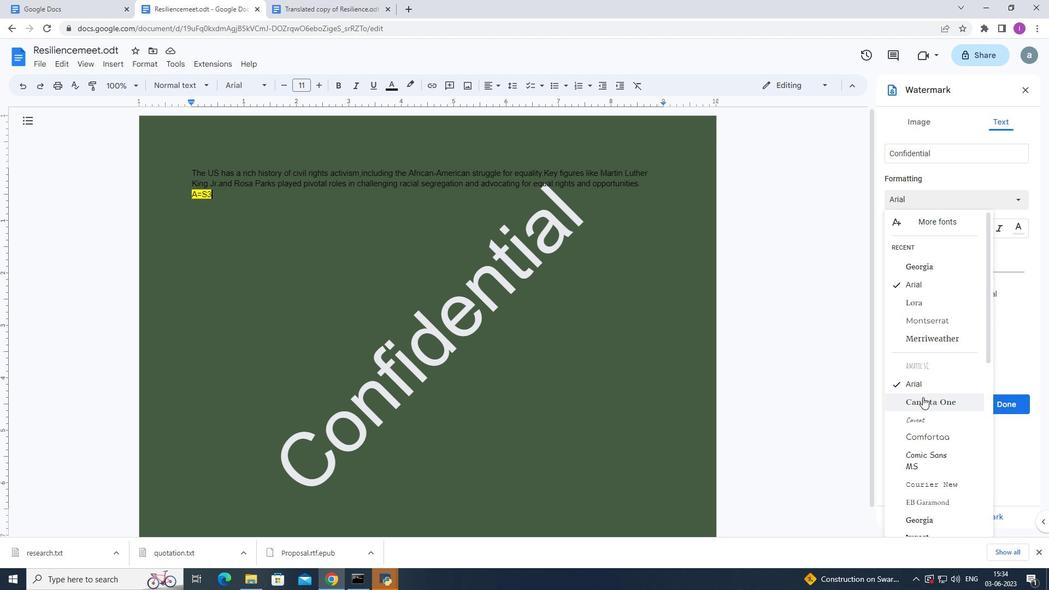 
Action: Mouse scrolled (925, 396) with delta (0, 0)
Screenshot: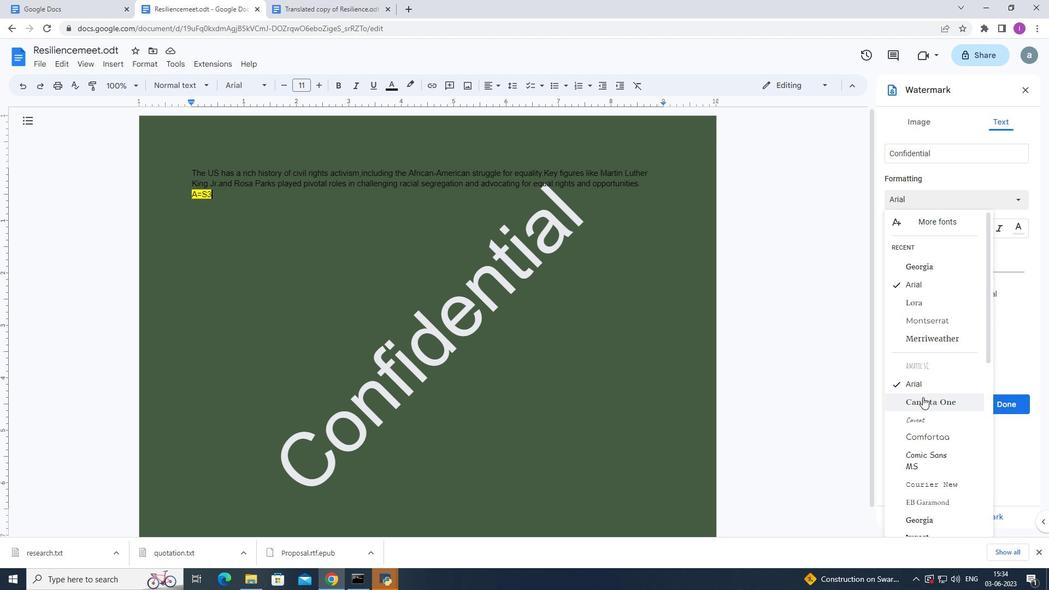 
Action: Mouse moved to (926, 395)
Screenshot: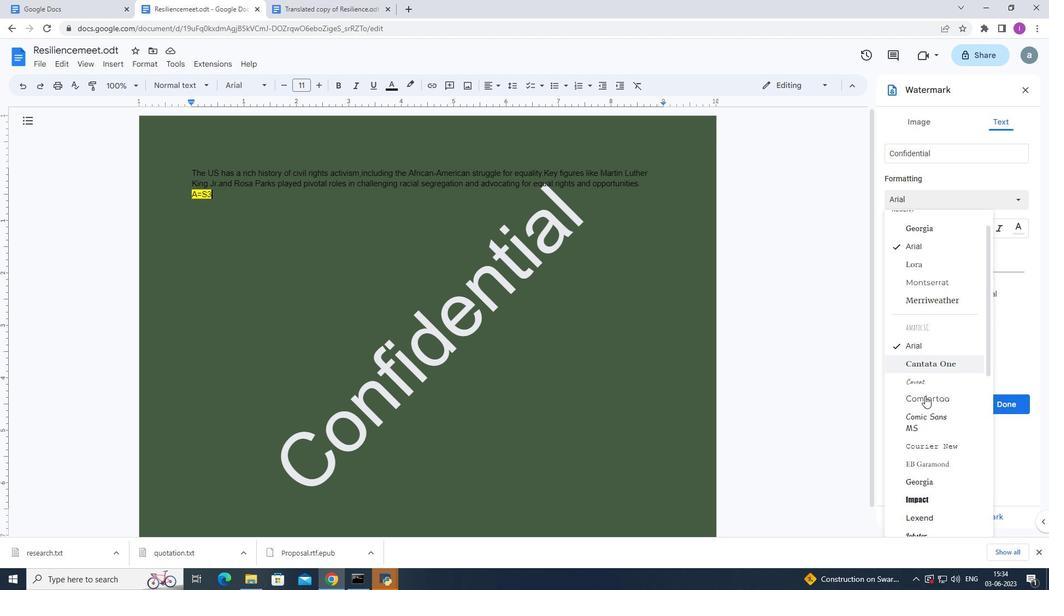 
Action: Mouse scrolled (926, 394) with delta (0, 0)
Screenshot: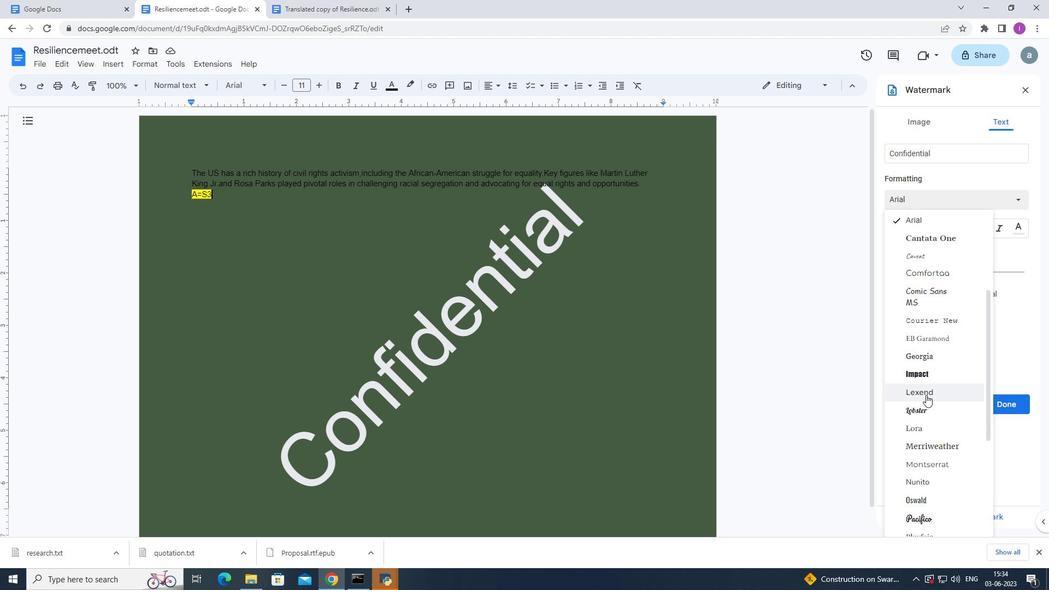 
Action: Mouse moved to (926, 395)
Screenshot: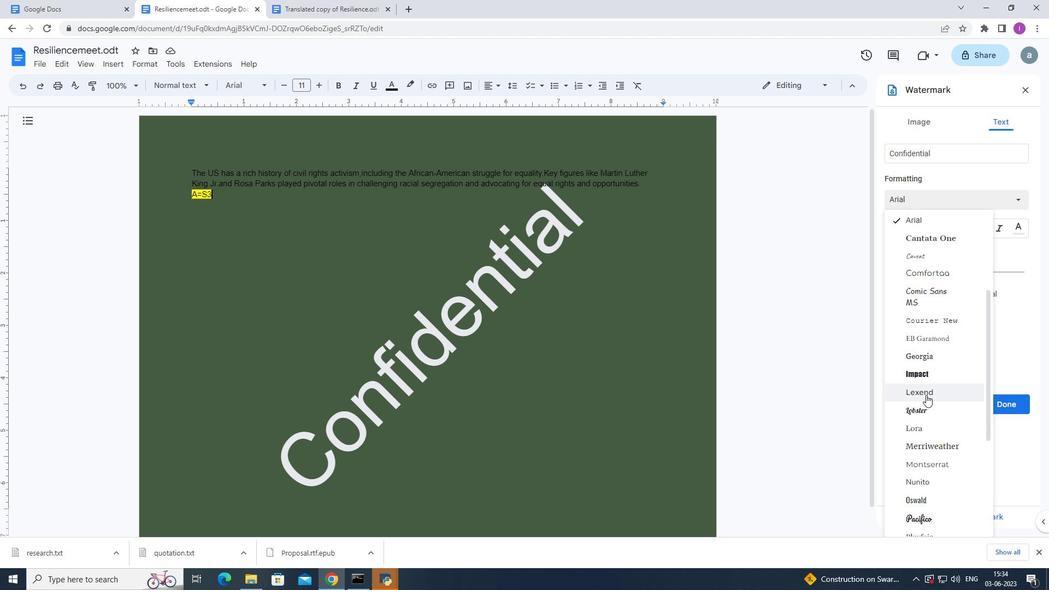 
Action: Mouse scrolled (926, 394) with delta (0, 0)
Screenshot: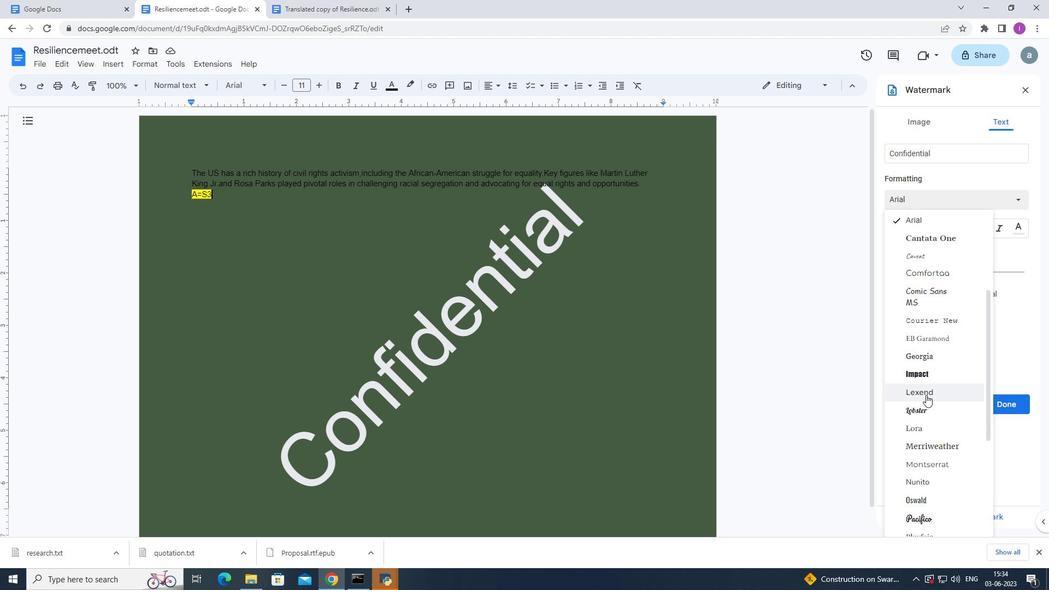 
Action: Mouse scrolled (926, 394) with delta (0, 0)
Screenshot: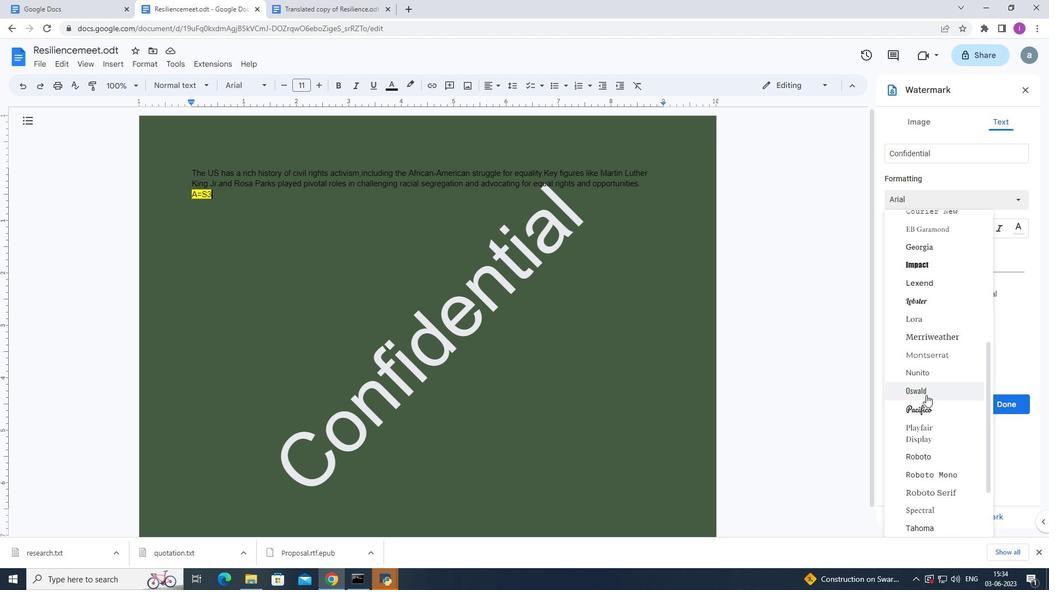 
Action: Mouse scrolled (926, 394) with delta (0, 0)
Screenshot: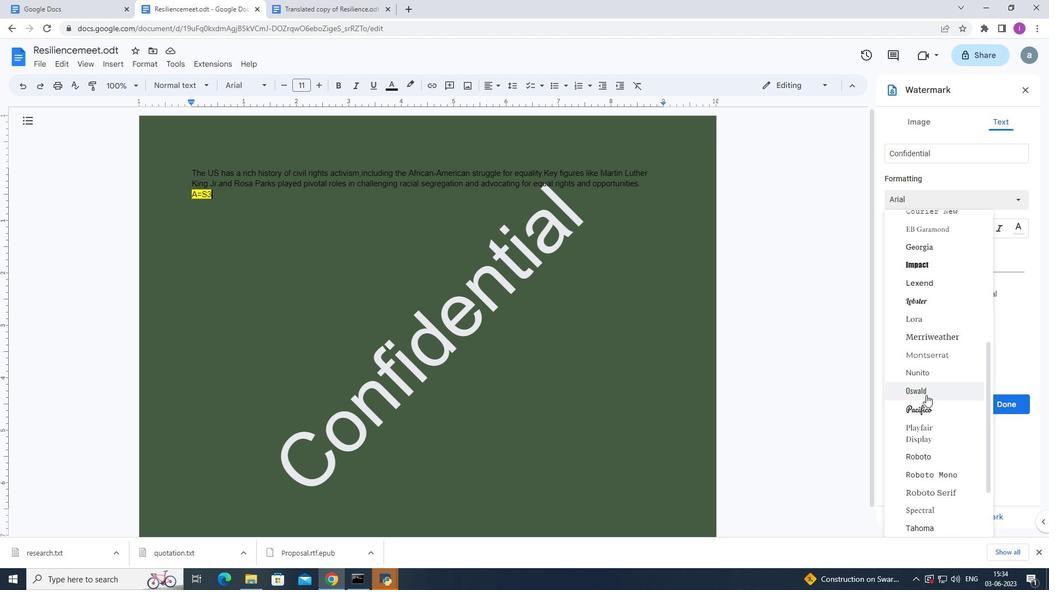 
Action: Mouse scrolled (926, 394) with delta (0, 0)
Screenshot: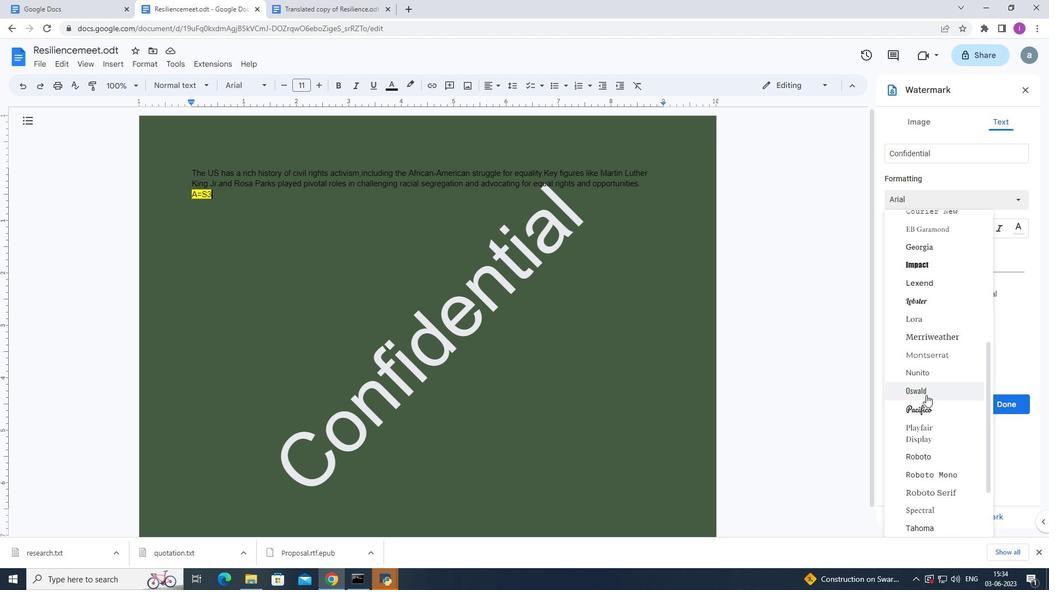 
Action: Mouse scrolled (926, 394) with delta (0, 0)
Screenshot: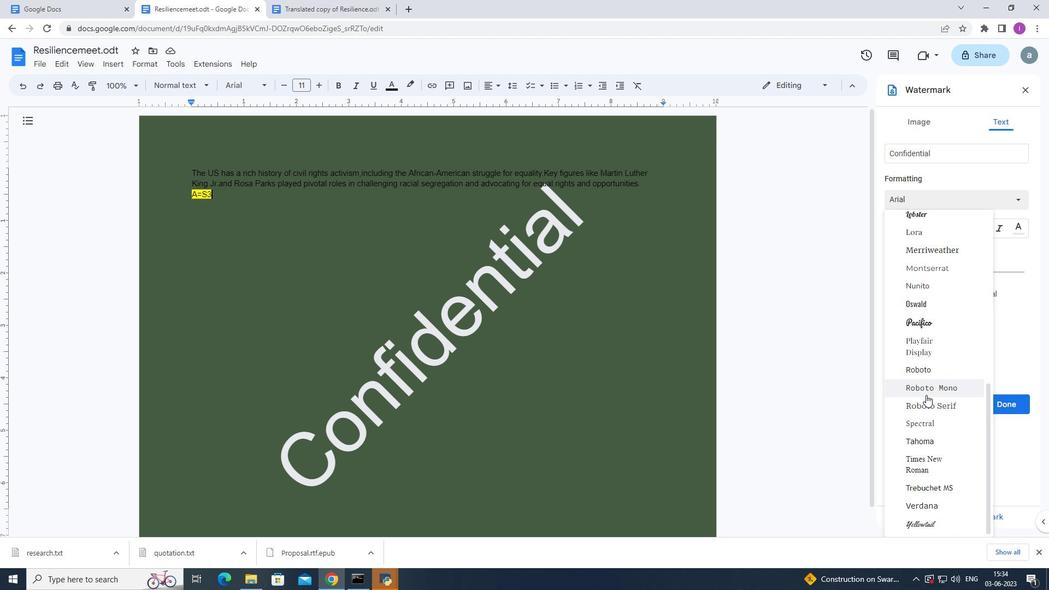
Action: Mouse moved to (927, 395)
Screenshot: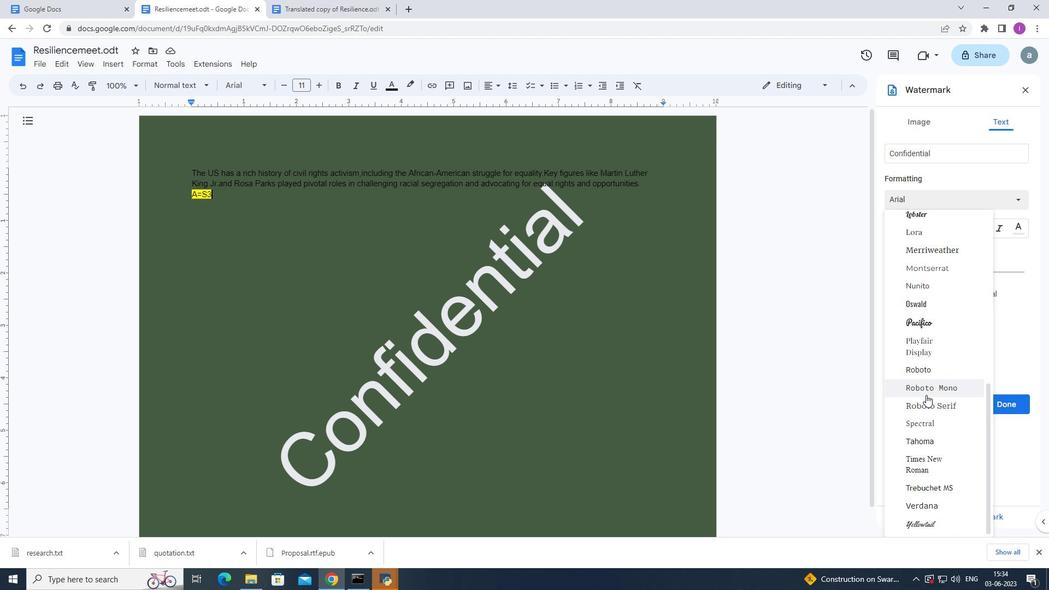 
Action: Mouse scrolled (927, 394) with delta (0, 0)
Screenshot: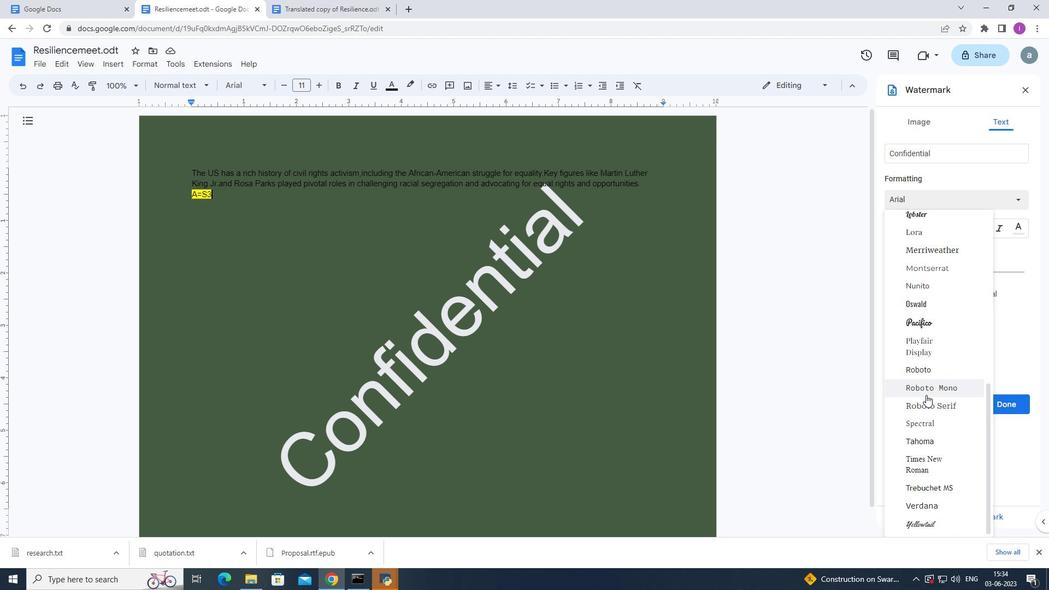 
Action: Mouse moved to (932, 288)
Screenshot: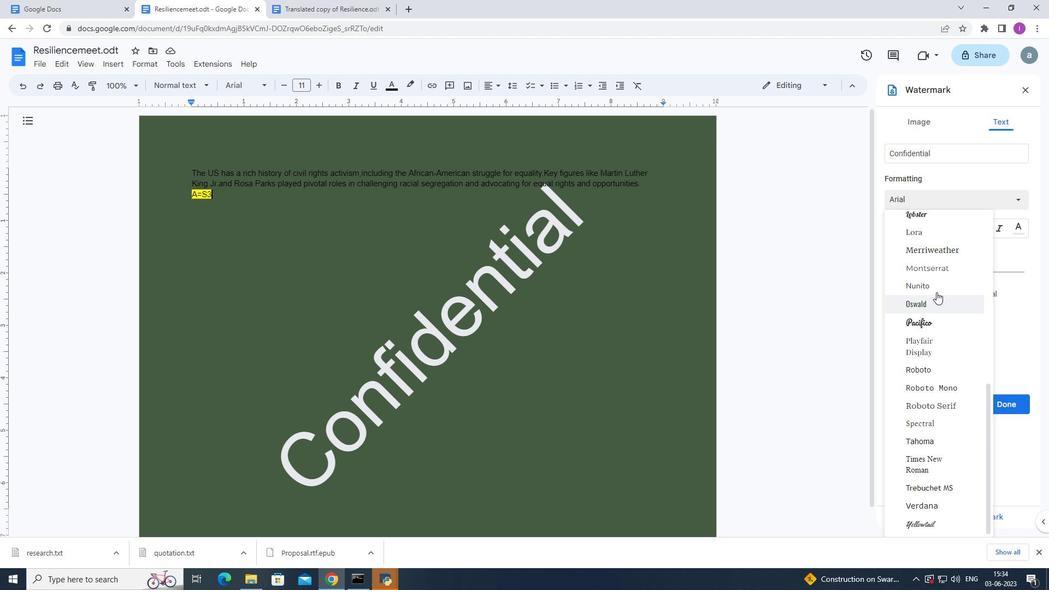 
Action: Mouse pressed left at (932, 288)
Screenshot: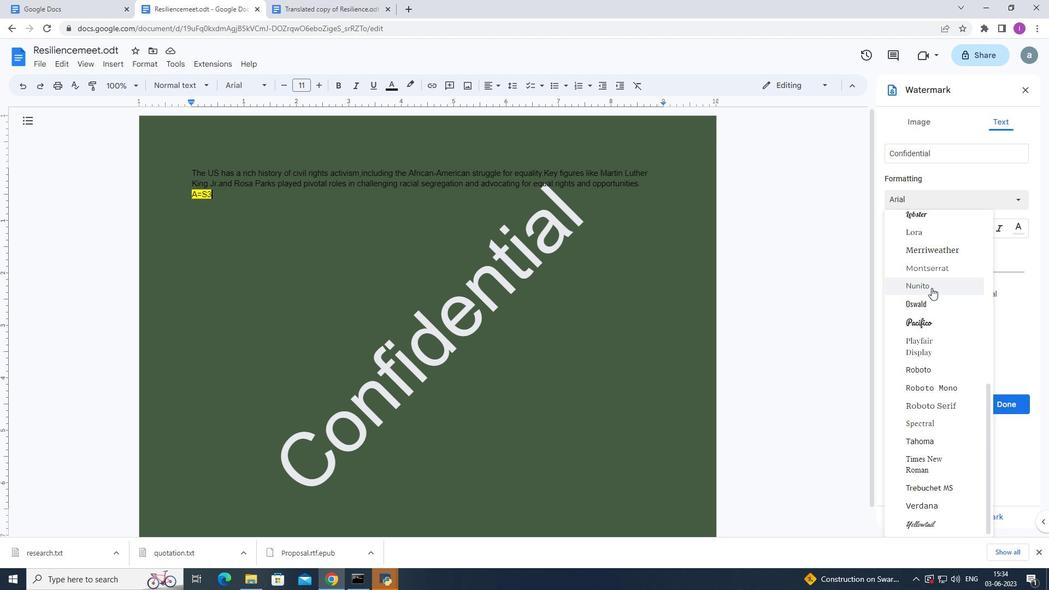 
Action: Mouse moved to (20, 30)
Screenshot: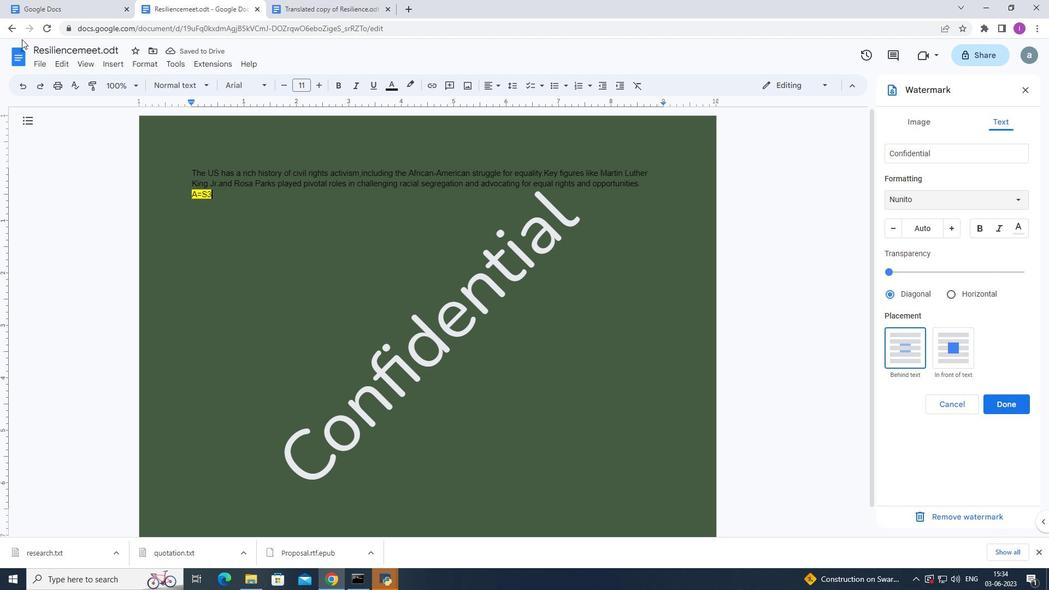 
